 Task: Find connections with filter location Kumbakonam with filter topic #Lockdownwith filter profile language Potuguese with filter current company Ease My Job Search with filter school Sandip University with filter industry Building Structure and Exterior Contractors with filter service category Personal Injury Law with filter keywords title Marketing Consultant
Action: Mouse pressed left at (305, 211)
Screenshot: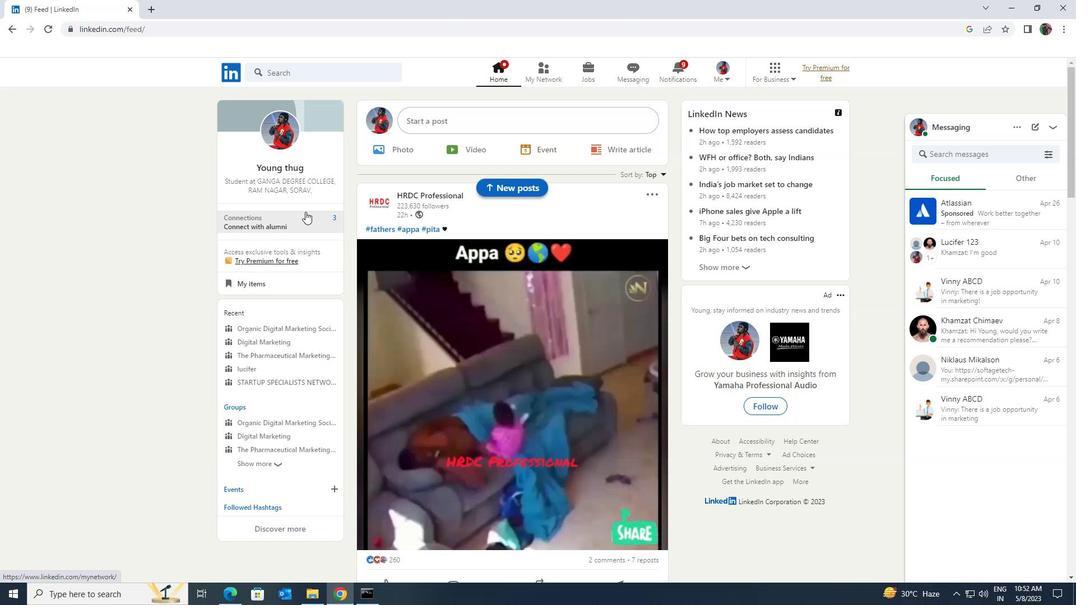 
Action: Mouse moved to (294, 138)
Screenshot: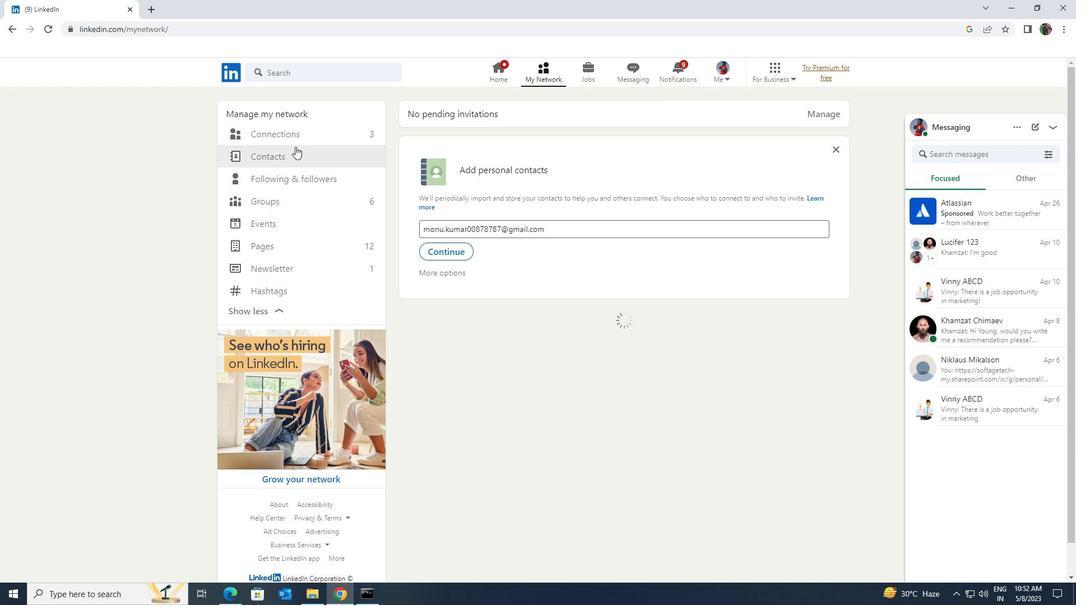 
Action: Mouse pressed left at (294, 138)
Screenshot: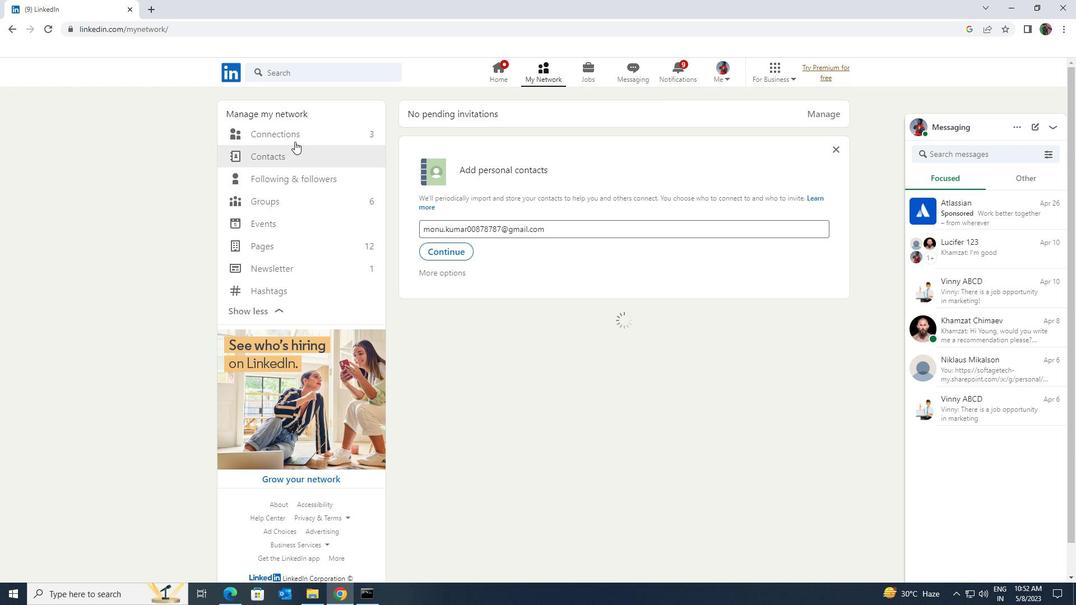 
Action: Mouse moved to (599, 137)
Screenshot: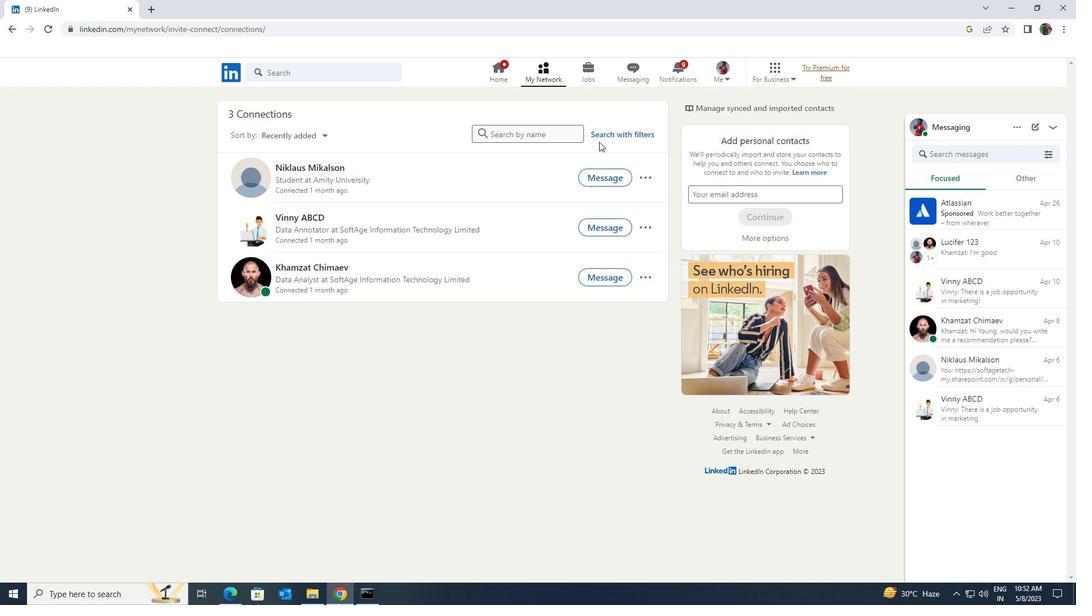 
Action: Mouse pressed left at (599, 137)
Screenshot: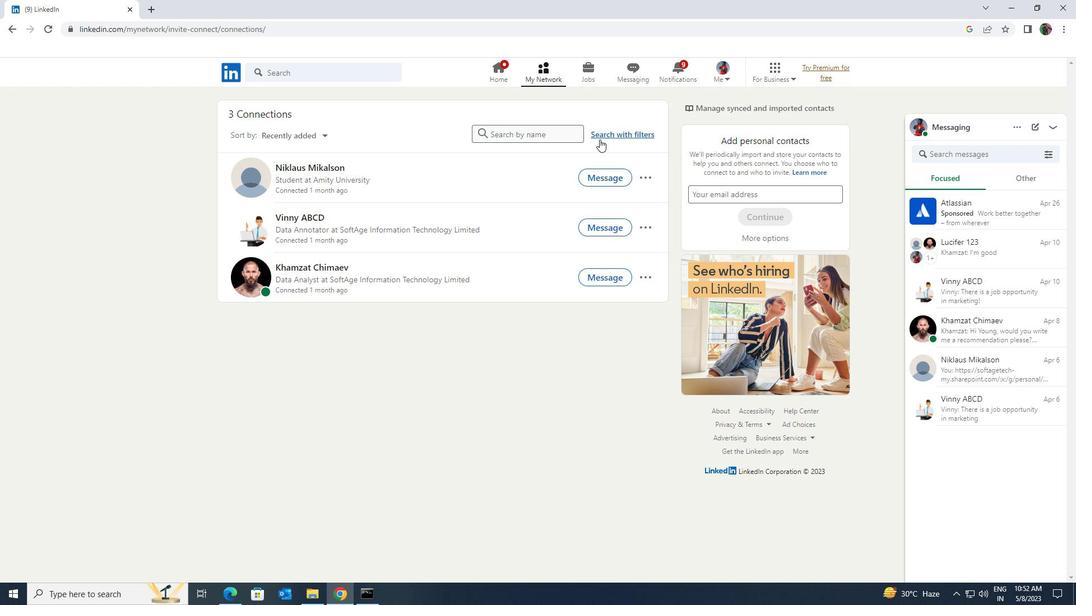 
Action: Mouse moved to (568, 108)
Screenshot: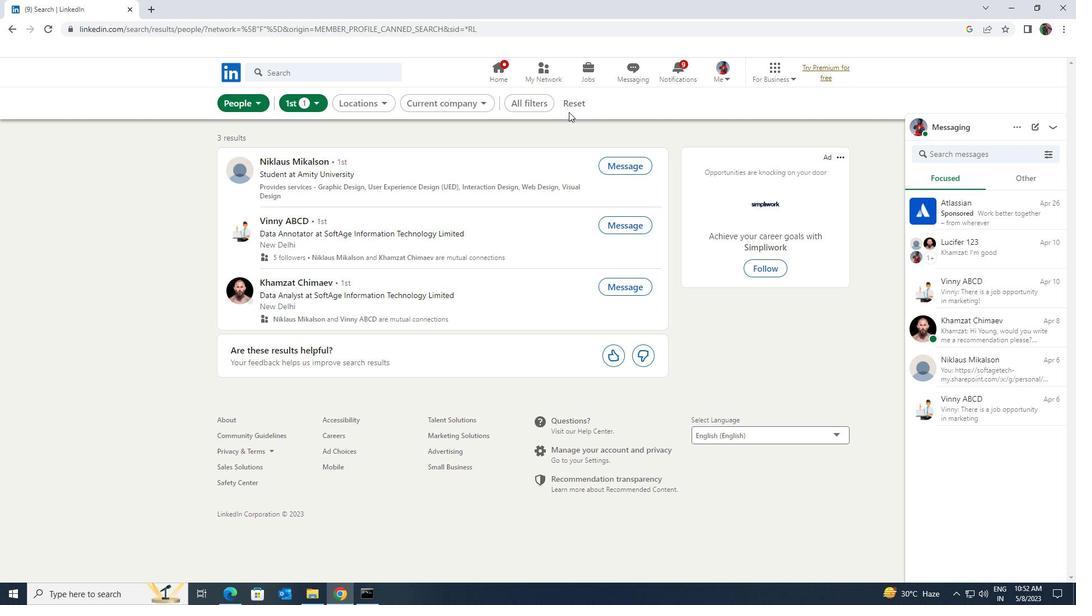 
Action: Mouse pressed left at (568, 108)
Screenshot: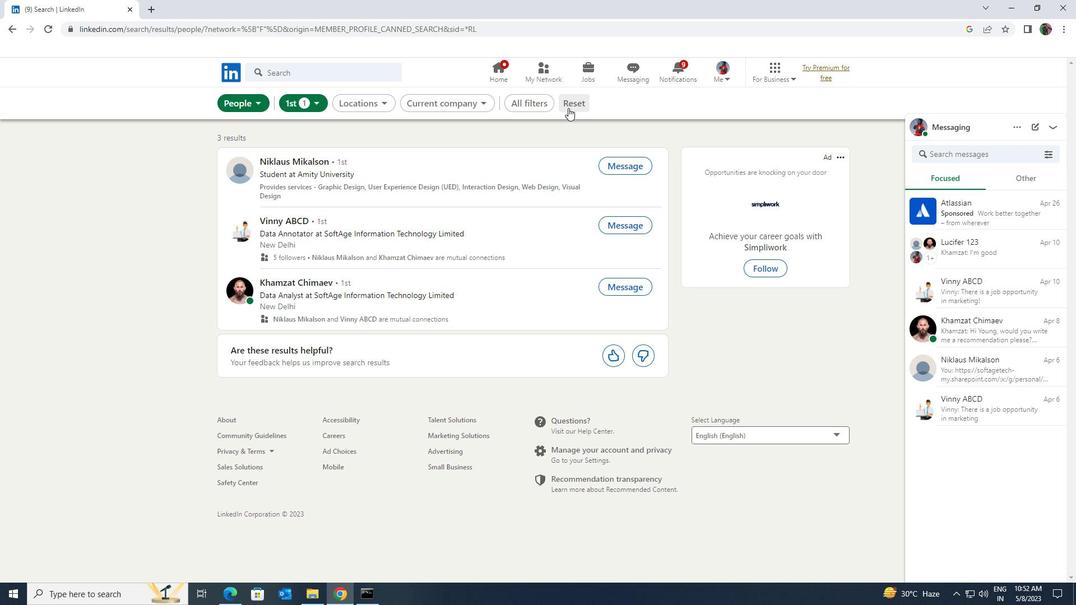 
Action: Mouse moved to (555, 103)
Screenshot: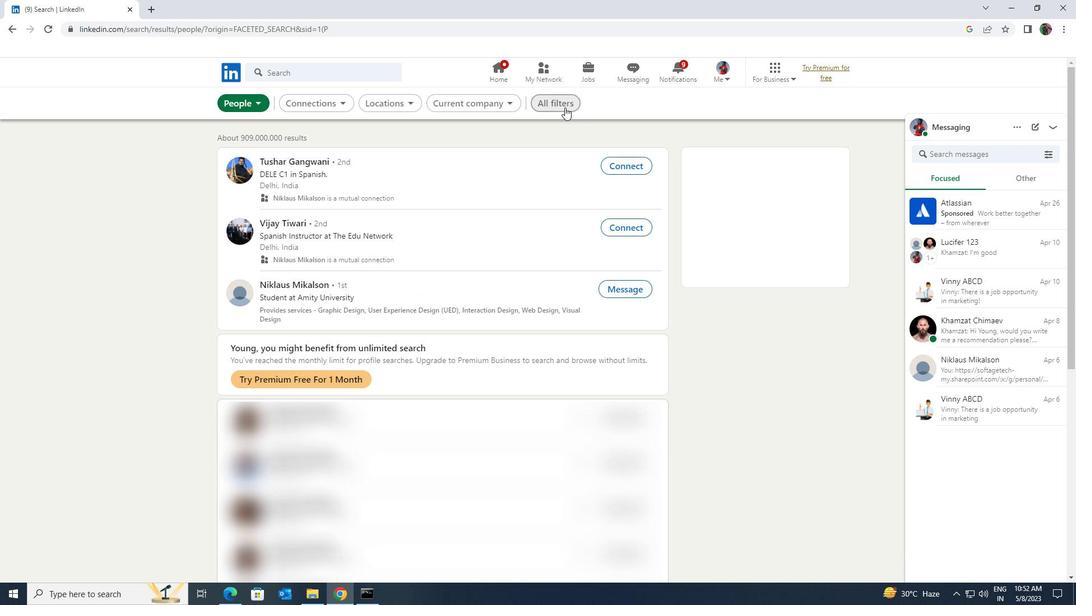 
Action: Mouse pressed left at (555, 103)
Screenshot: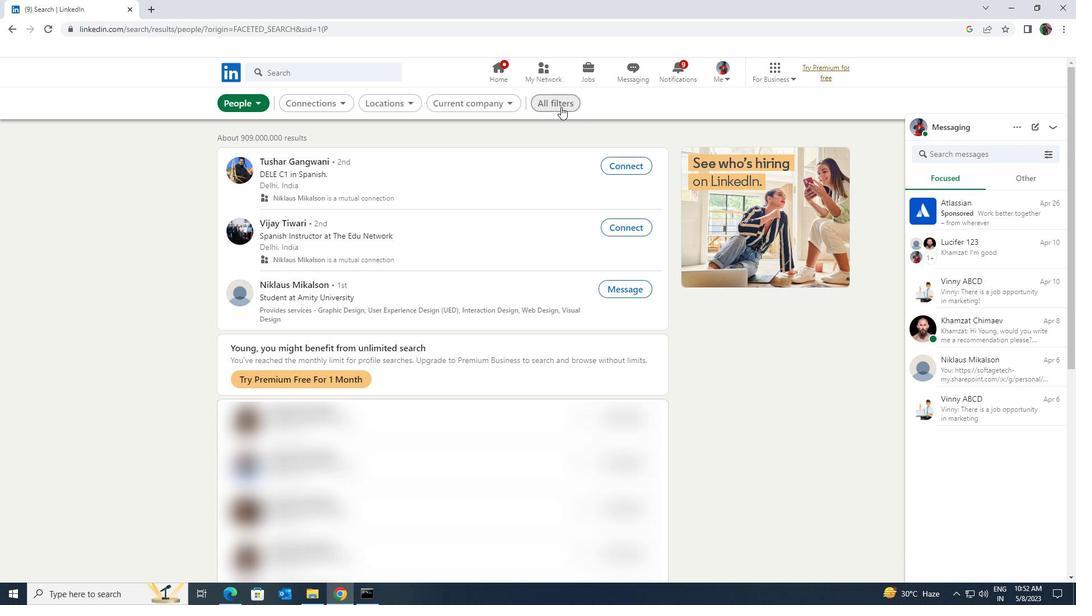 
Action: Mouse moved to (938, 439)
Screenshot: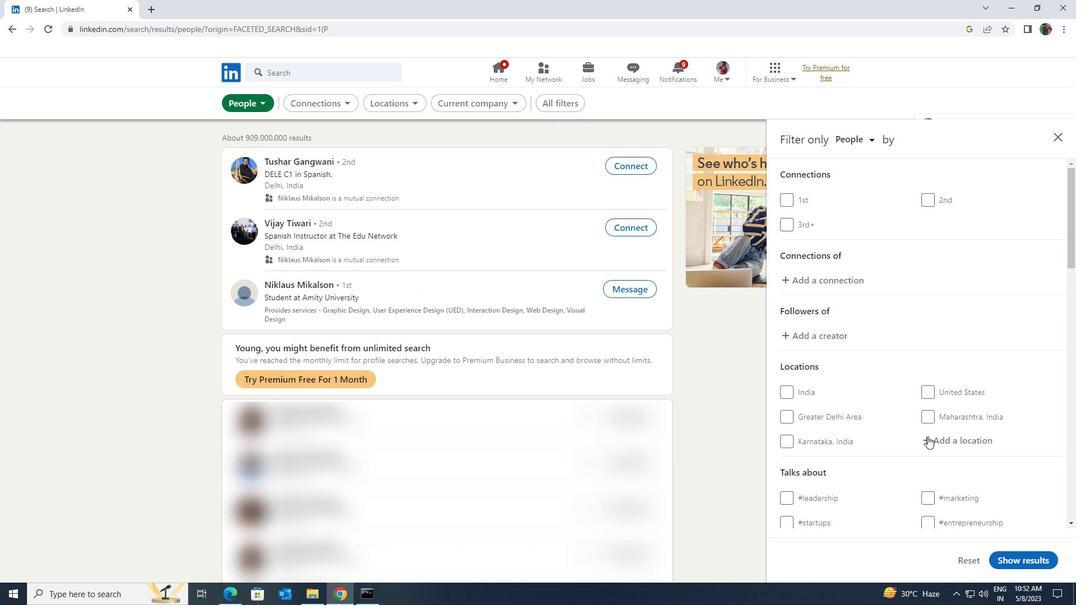 
Action: Mouse pressed left at (938, 439)
Screenshot: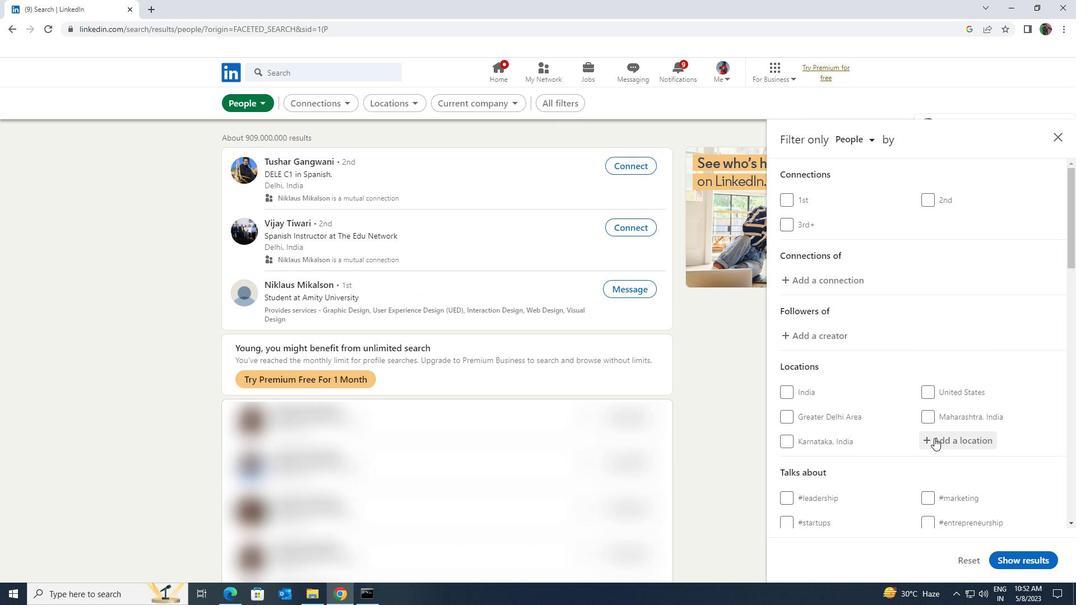
Action: Mouse moved to (938, 440)
Screenshot: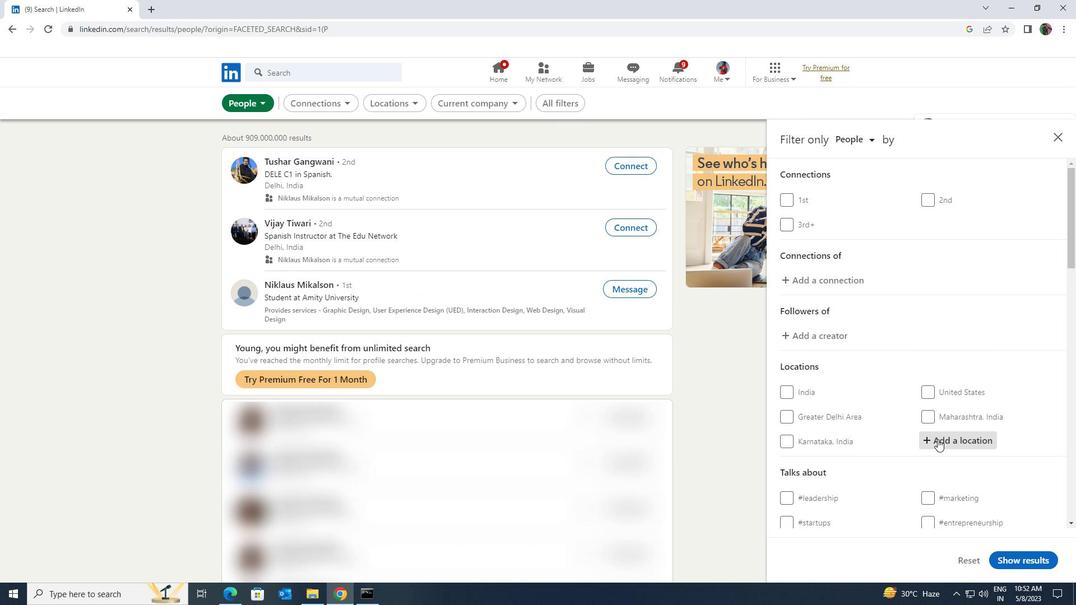 
Action: Key pressed <Key.shift>KUMBAKONA
Screenshot: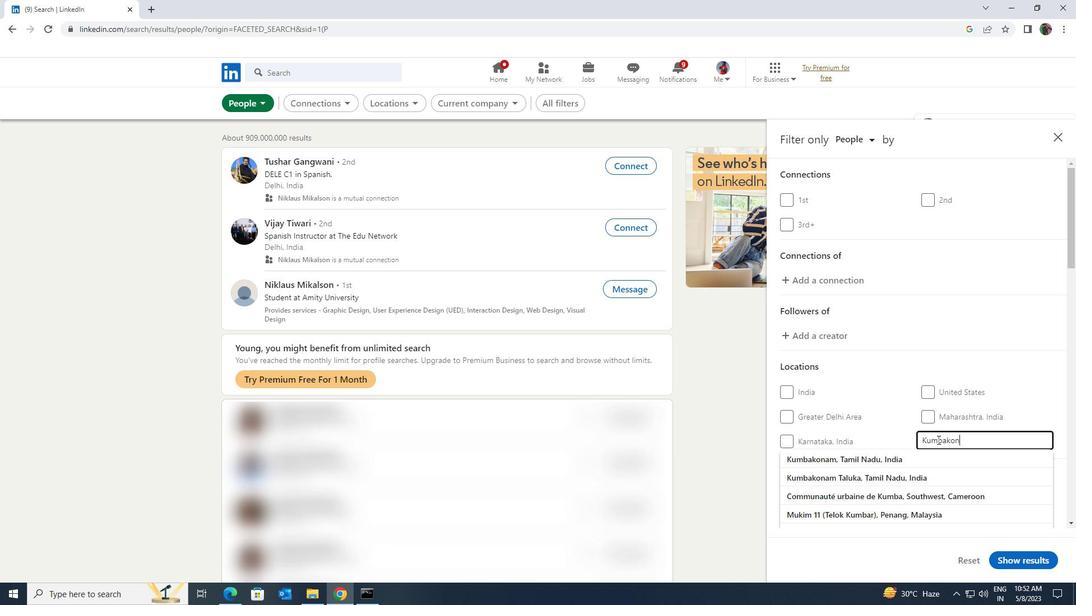 
Action: Mouse moved to (936, 450)
Screenshot: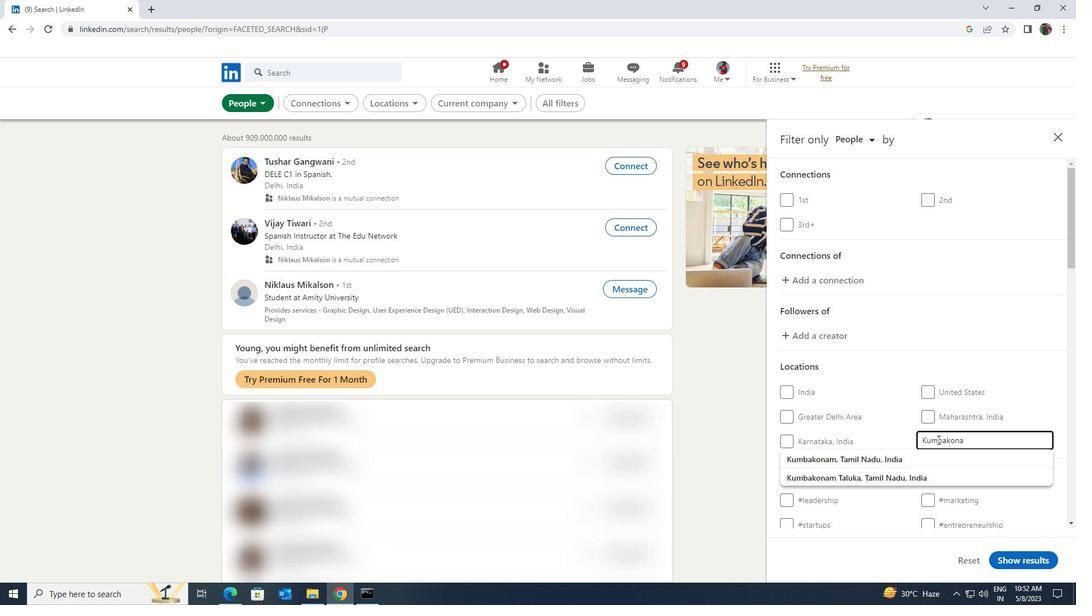
Action: Mouse pressed left at (936, 450)
Screenshot: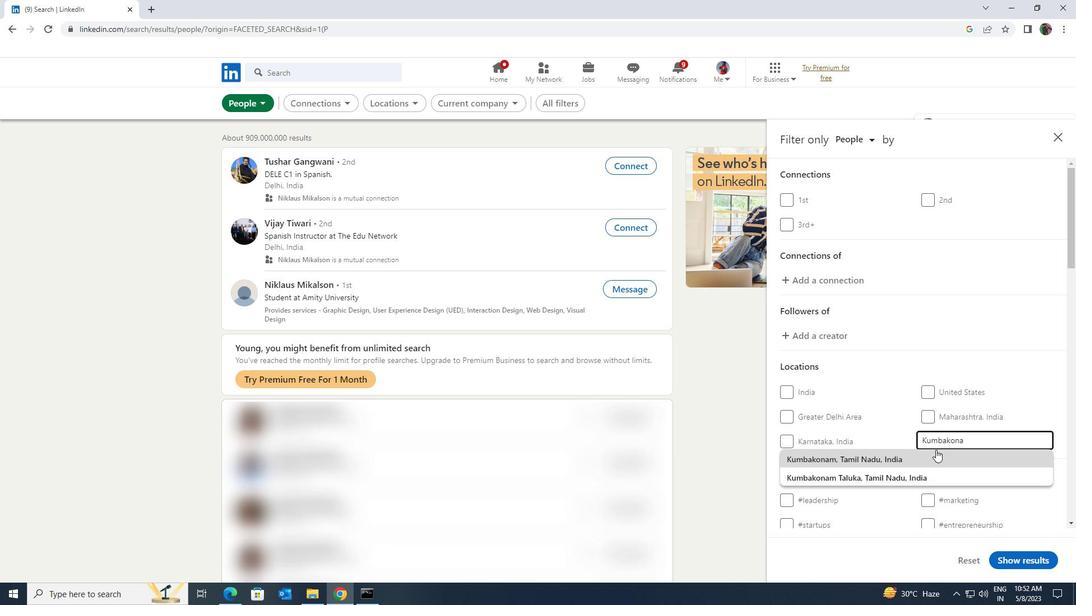
Action: Mouse scrolled (936, 449) with delta (0, 0)
Screenshot: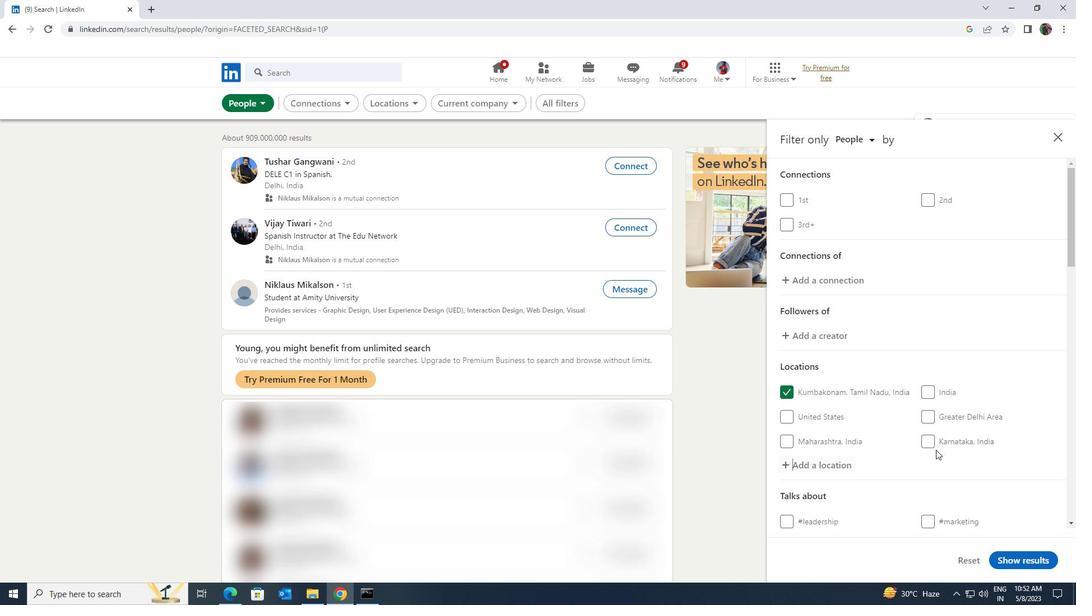 
Action: Mouse scrolled (936, 449) with delta (0, 0)
Screenshot: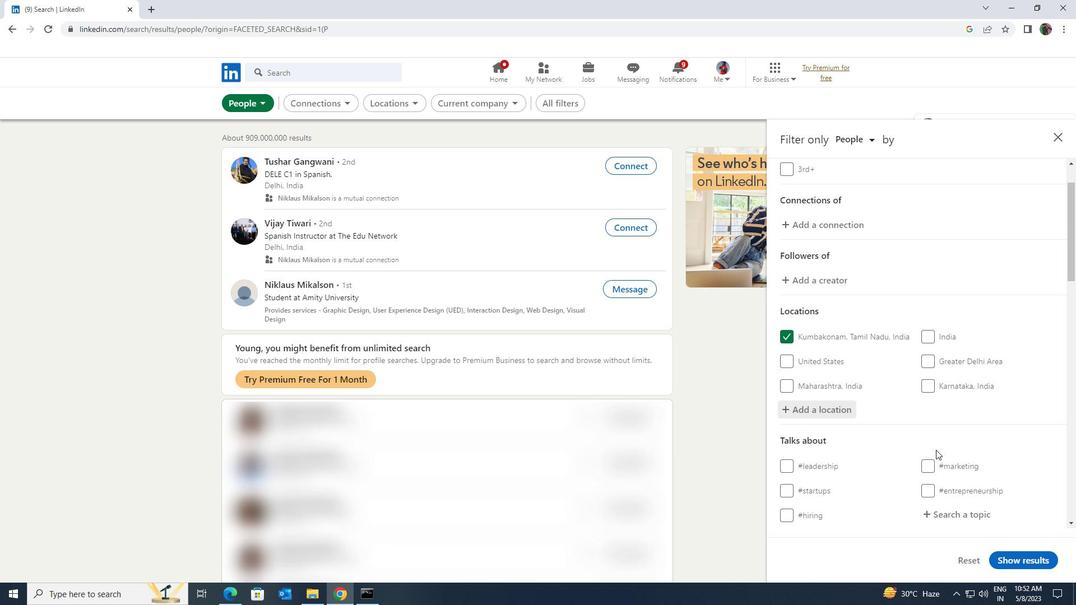 
Action: Mouse scrolled (936, 449) with delta (0, 0)
Screenshot: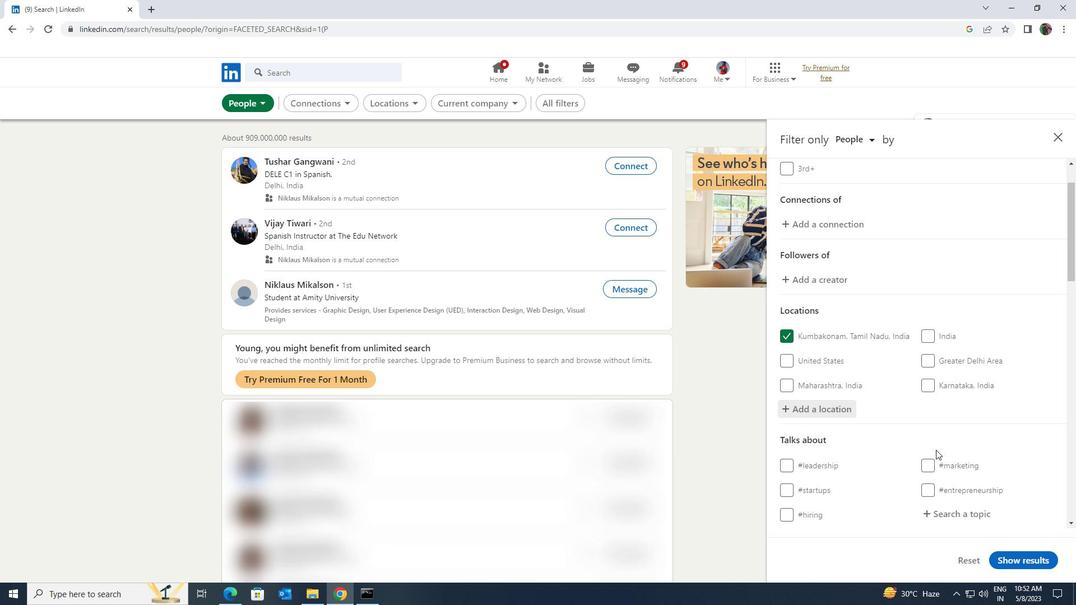 
Action: Mouse moved to (944, 399)
Screenshot: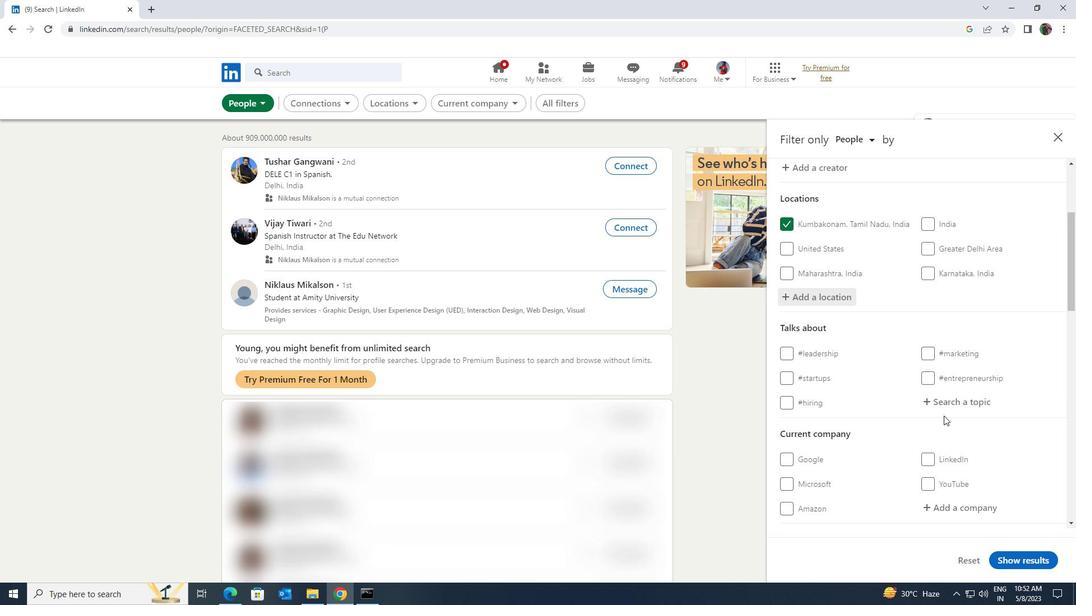 
Action: Mouse pressed left at (944, 399)
Screenshot: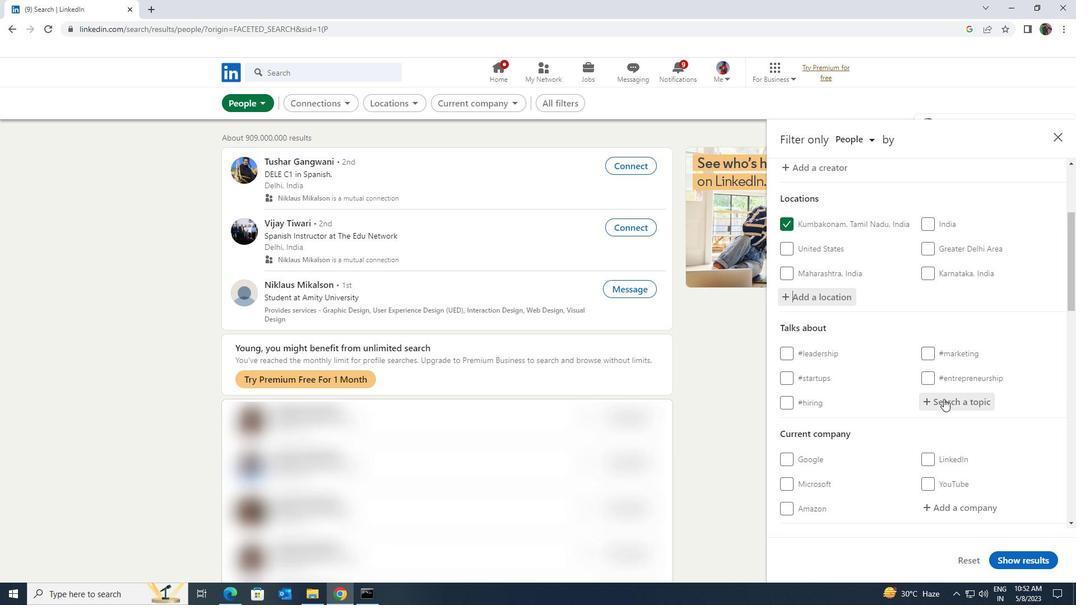
Action: Key pressed <Key.shift>LOCKDOWN
Screenshot: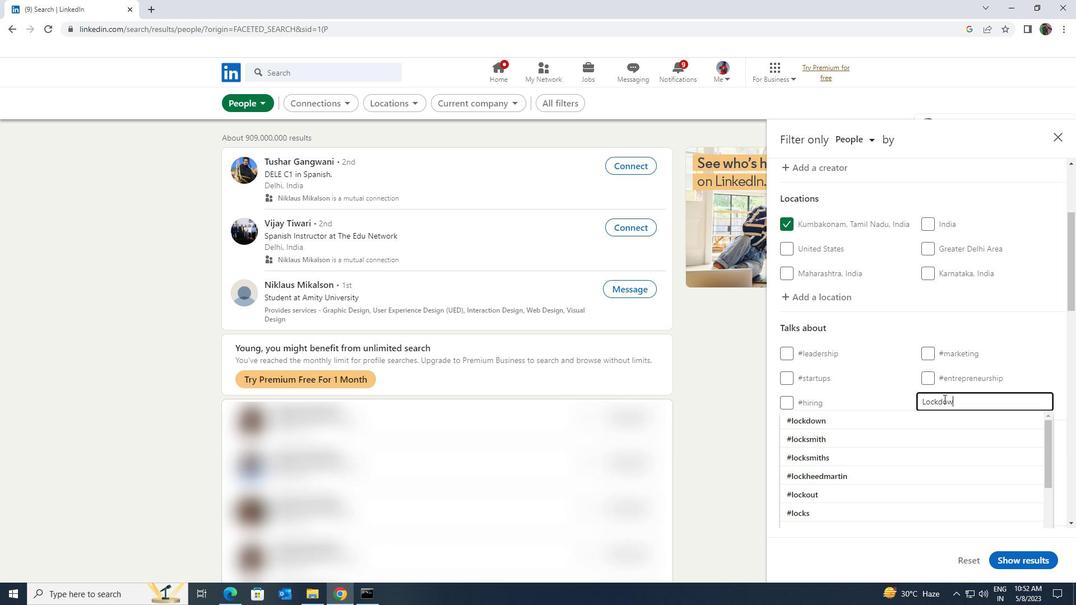 
Action: Mouse moved to (941, 412)
Screenshot: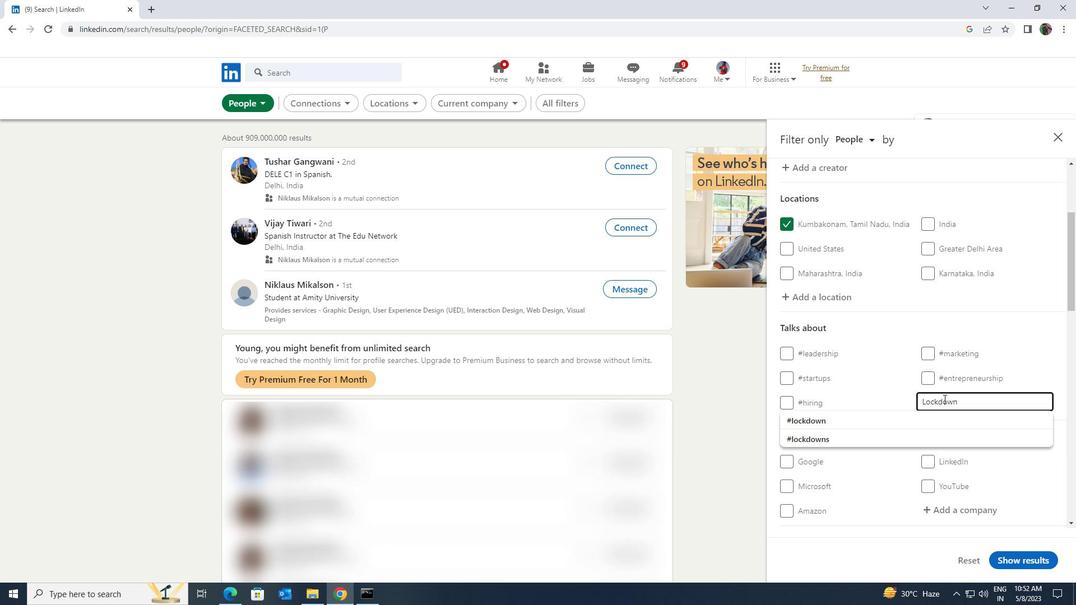 
Action: Mouse pressed left at (941, 412)
Screenshot: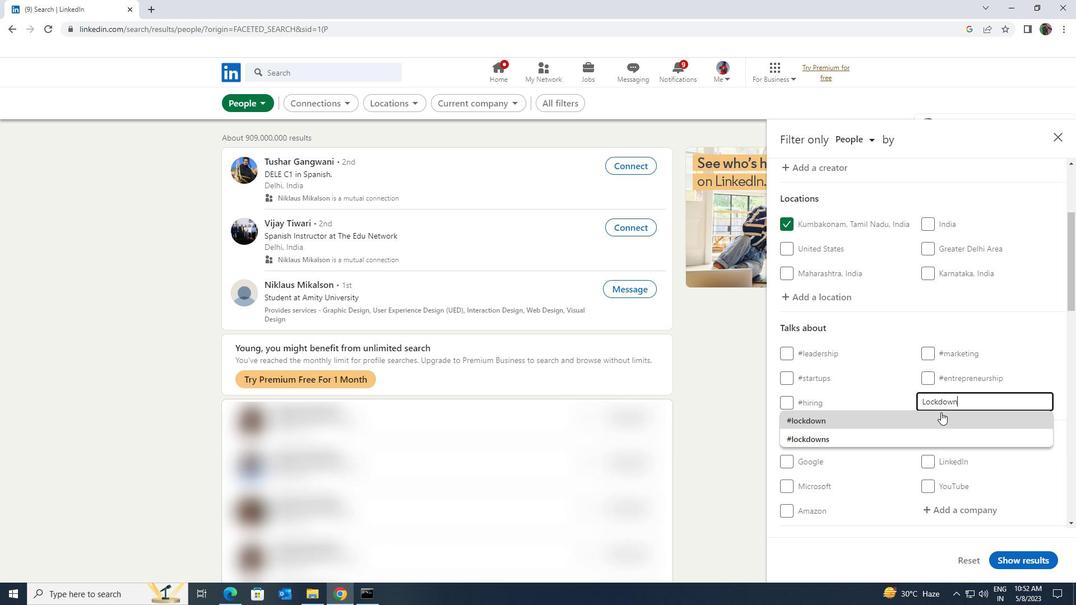 
Action: Mouse moved to (940, 413)
Screenshot: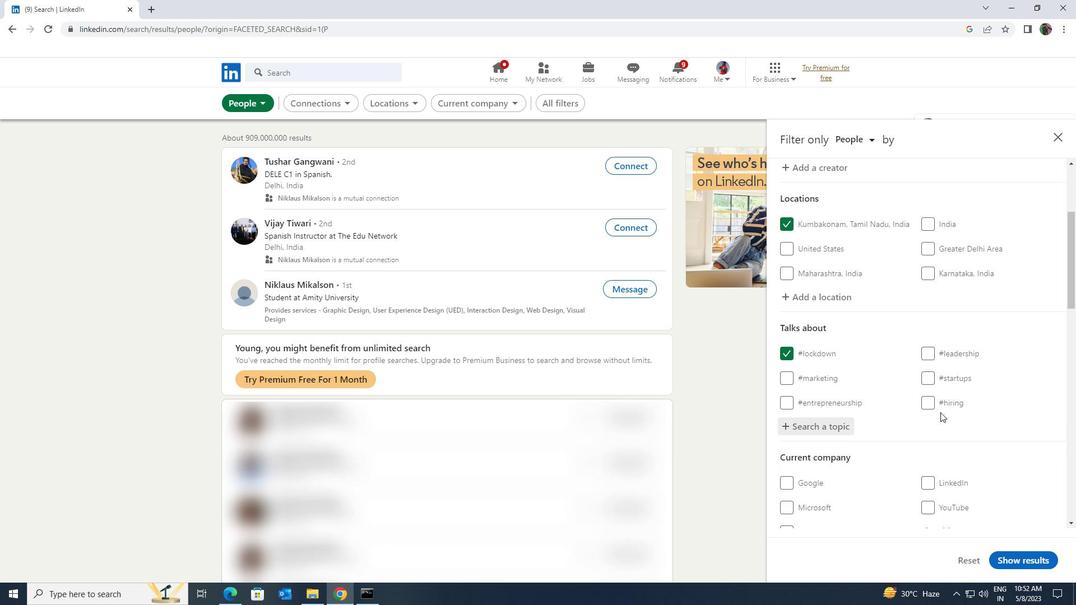 
Action: Mouse scrolled (940, 412) with delta (0, 0)
Screenshot: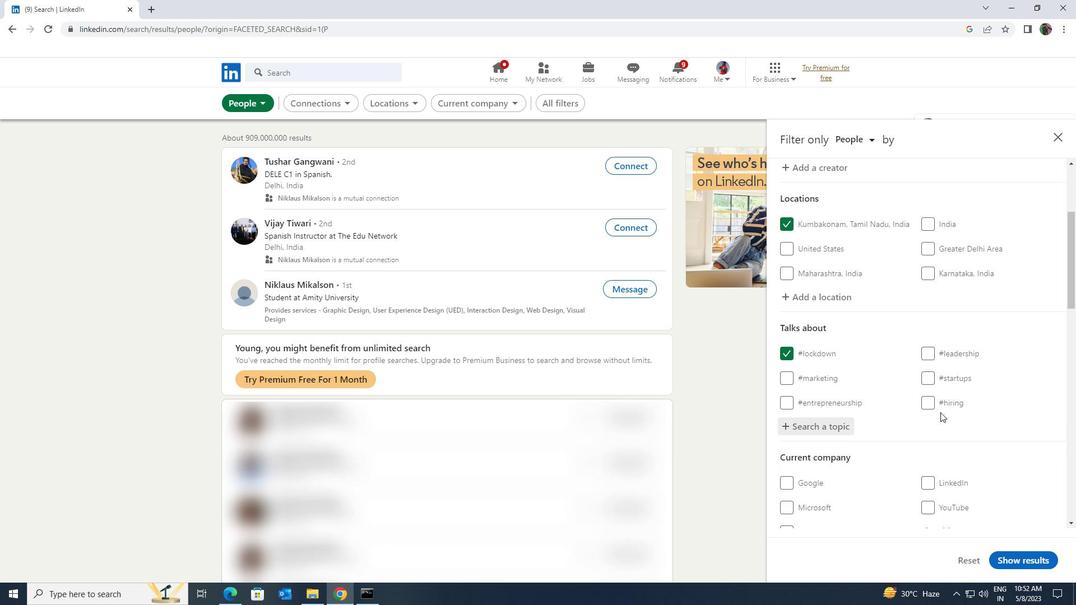 
Action: Mouse scrolled (940, 412) with delta (0, 0)
Screenshot: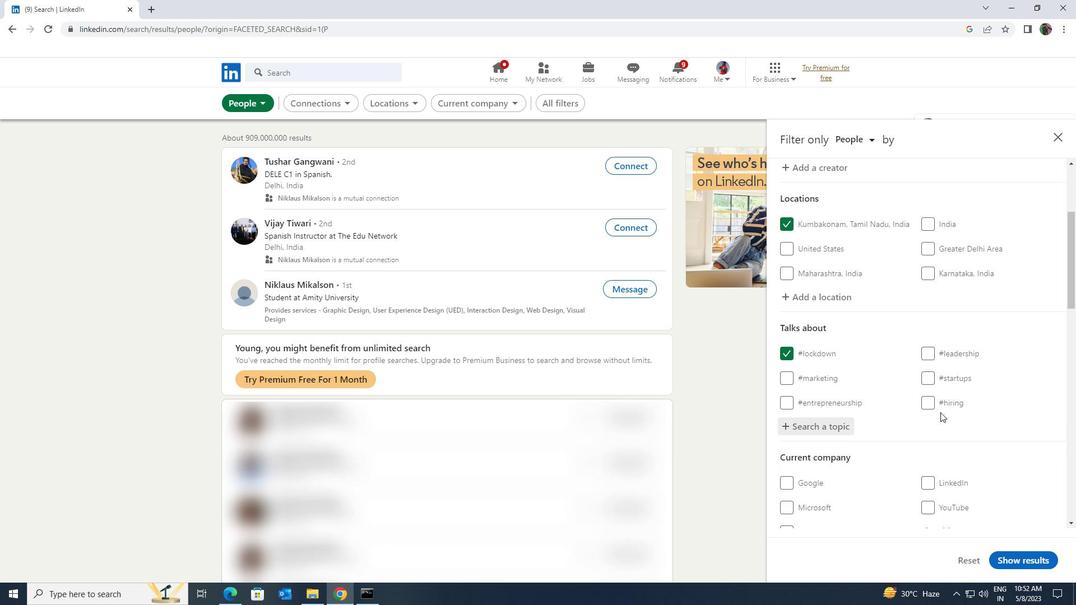 
Action: Mouse scrolled (940, 412) with delta (0, 0)
Screenshot: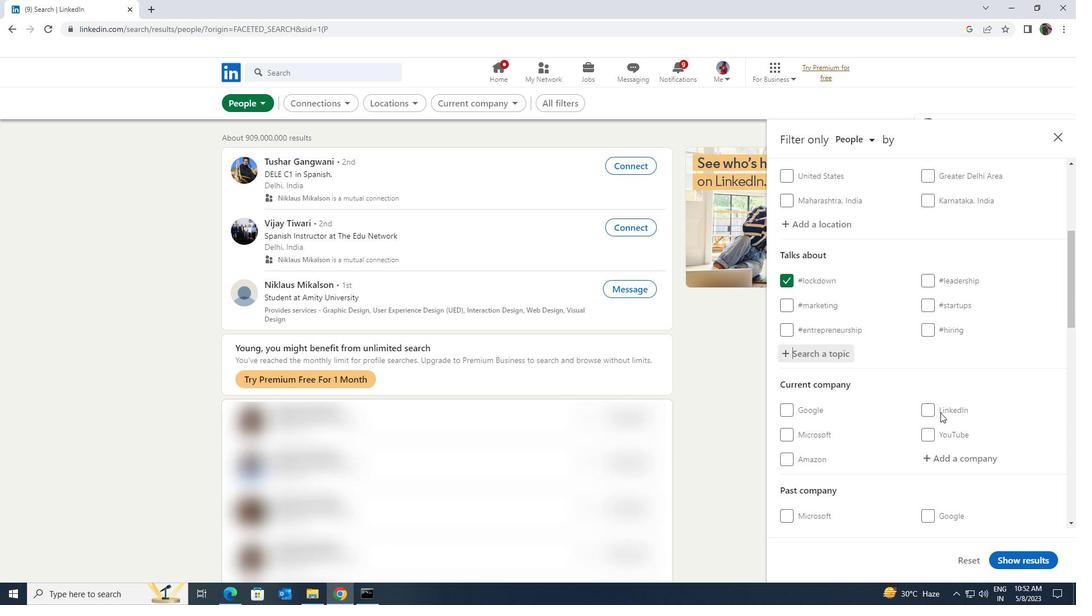 
Action: Mouse scrolled (940, 412) with delta (0, 0)
Screenshot: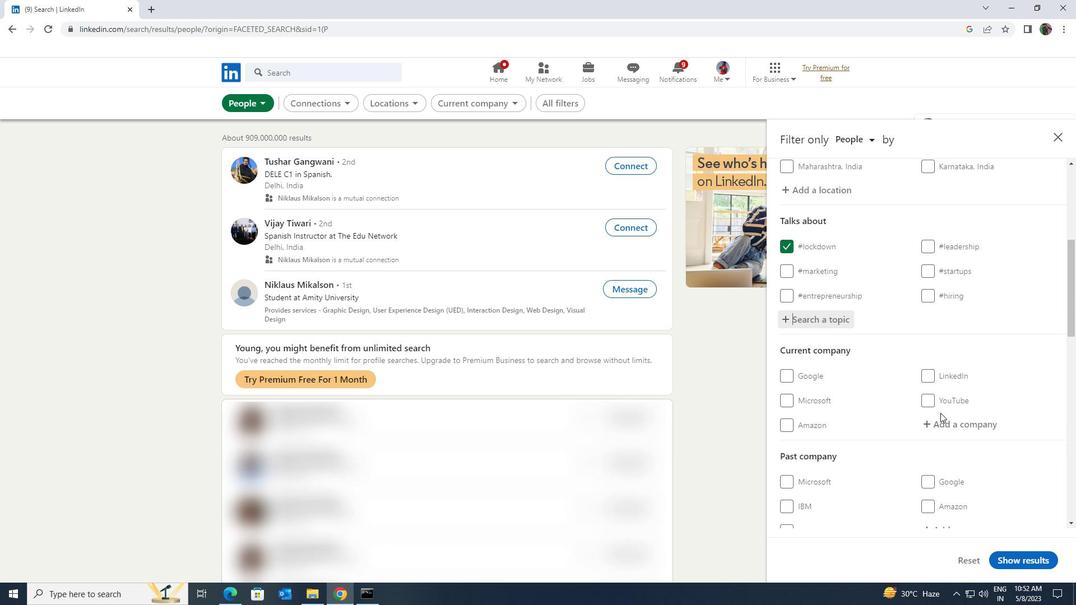 
Action: Mouse scrolled (940, 412) with delta (0, 0)
Screenshot: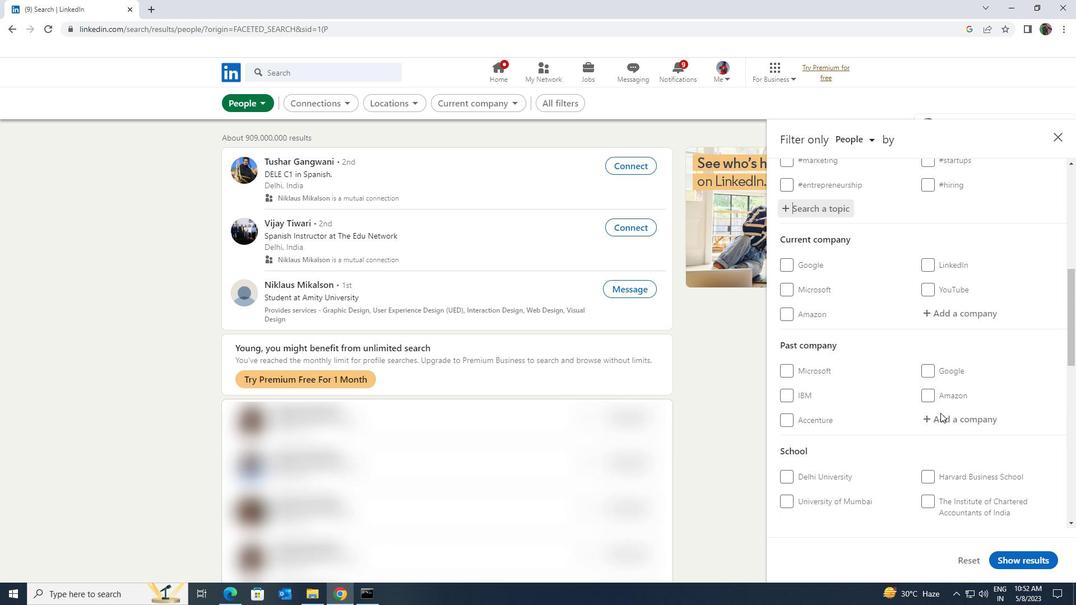 
Action: Mouse moved to (940, 413)
Screenshot: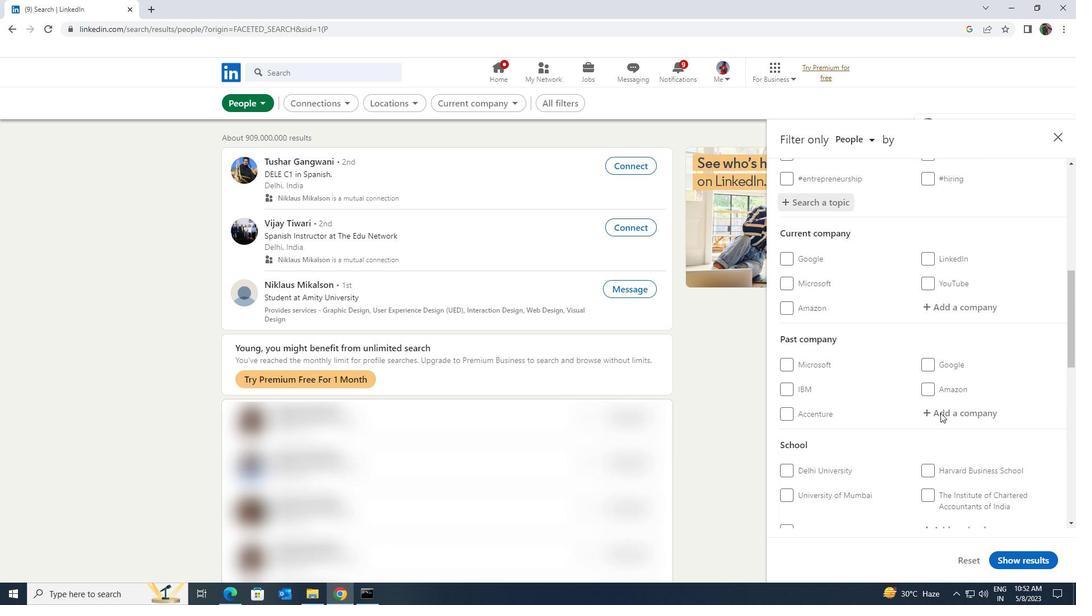
Action: Mouse scrolled (940, 412) with delta (0, 0)
Screenshot: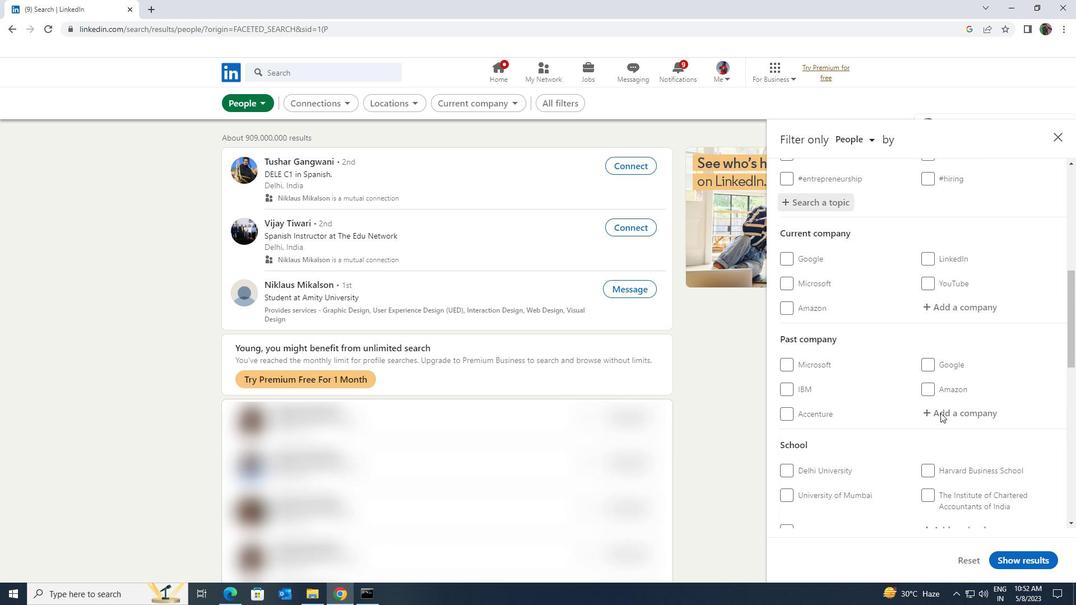 
Action: Mouse scrolled (940, 412) with delta (0, 0)
Screenshot: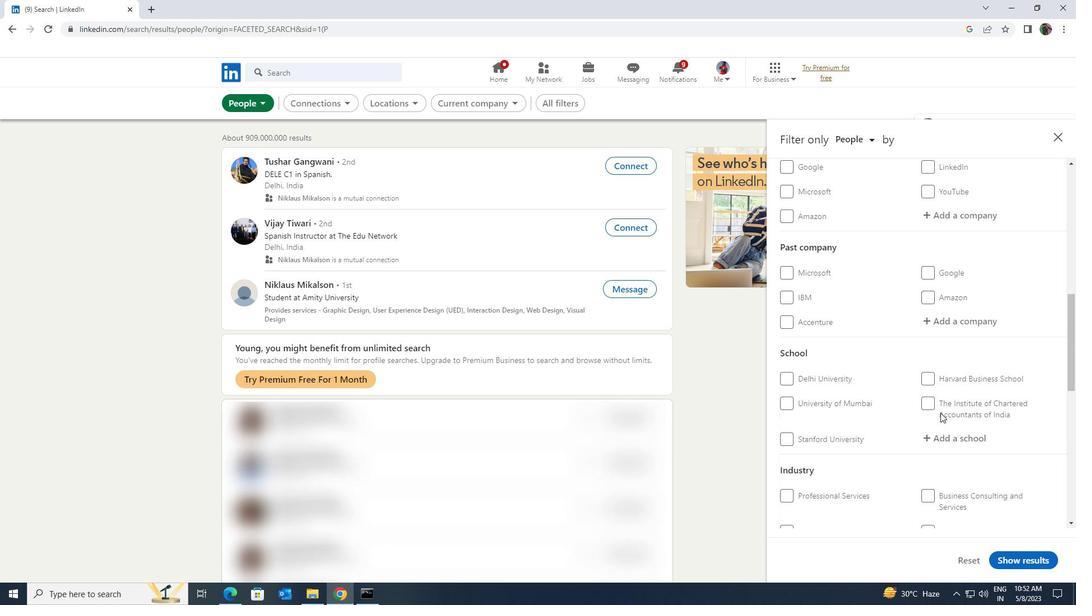 
Action: Mouse scrolled (940, 412) with delta (0, 0)
Screenshot: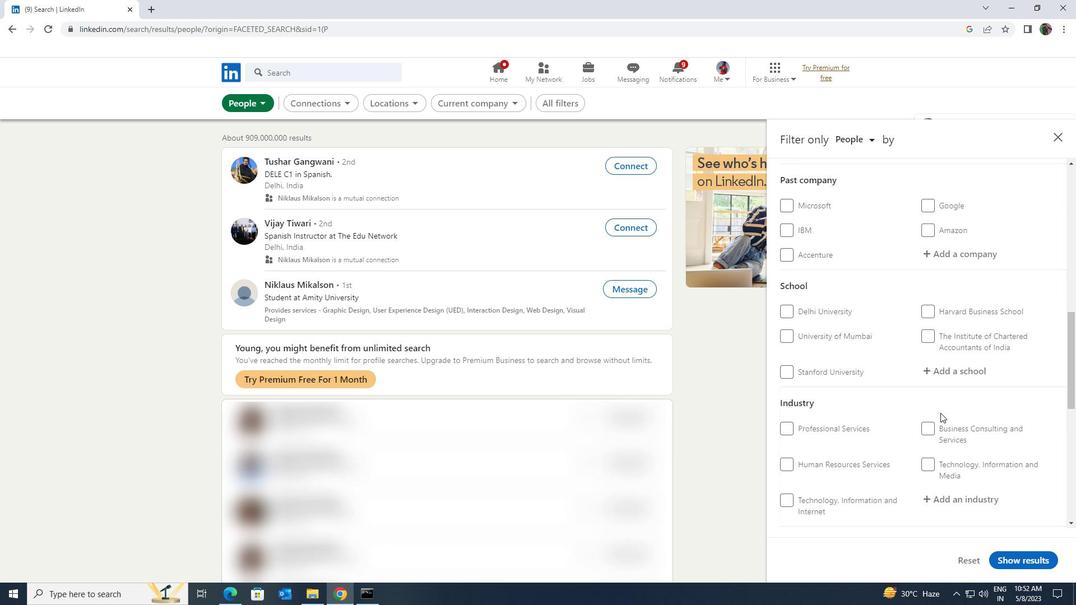 
Action: Mouse moved to (940, 413)
Screenshot: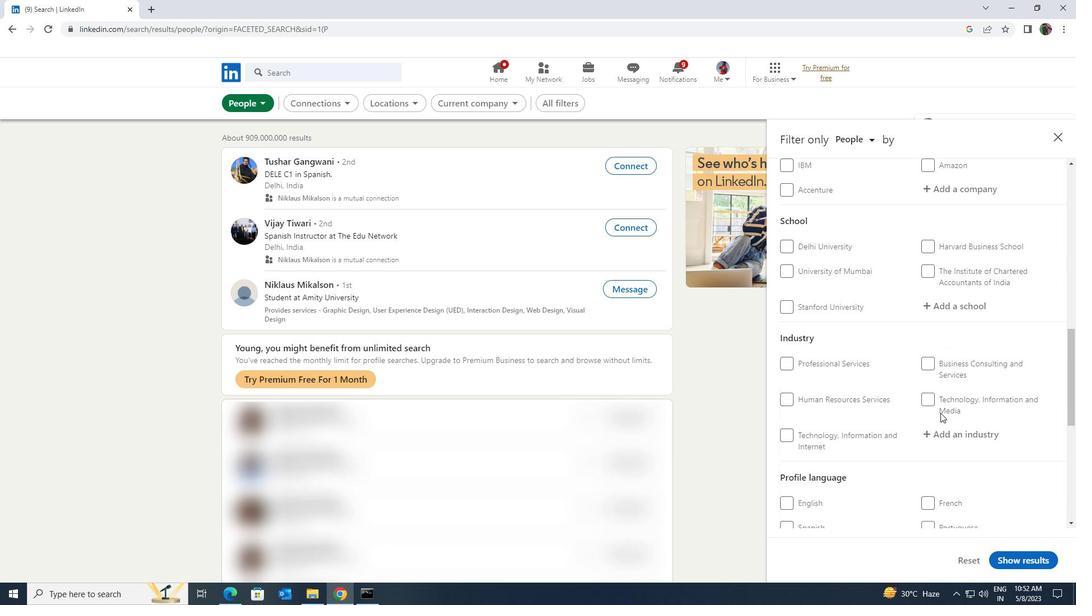 
Action: Mouse scrolled (940, 413) with delta (0, 0)
Screenshot: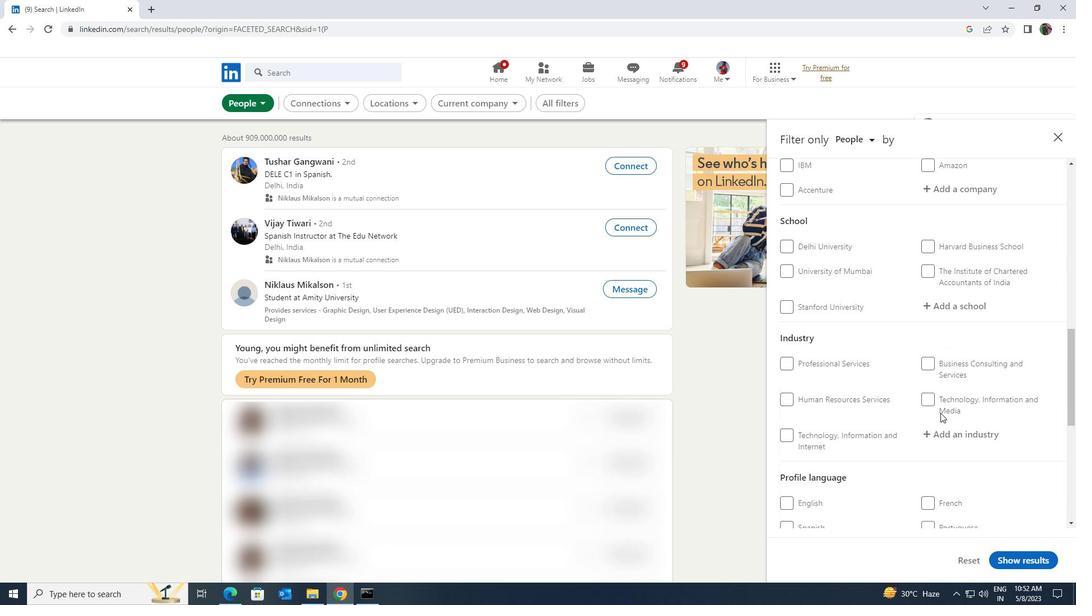 
Action: Mouse moved to (931, 467)
Screenshot: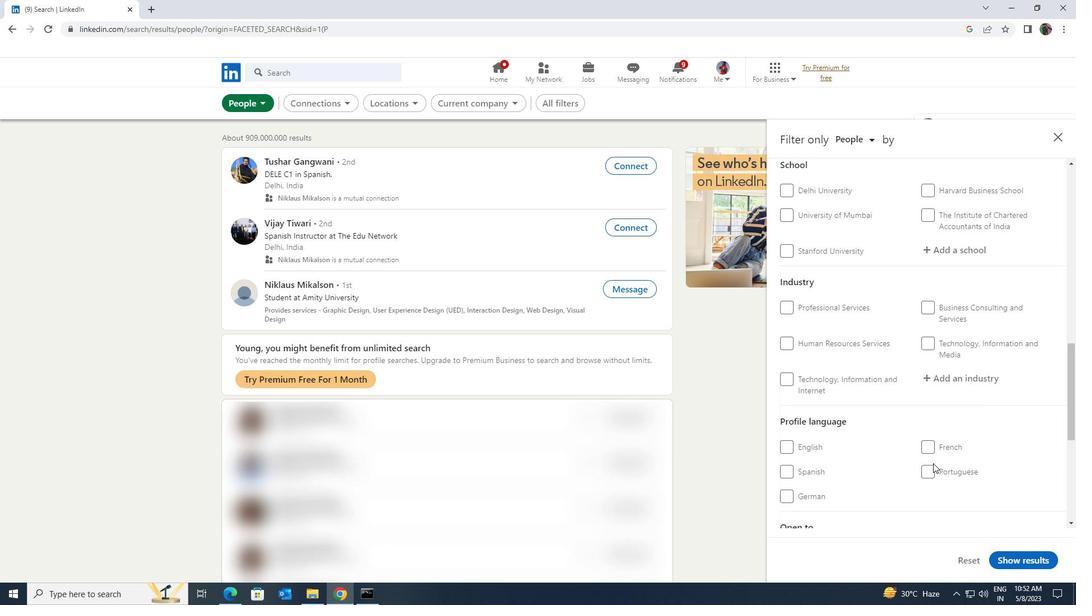 
Action: Mouse pressed left at (931, 467)
Screenshot: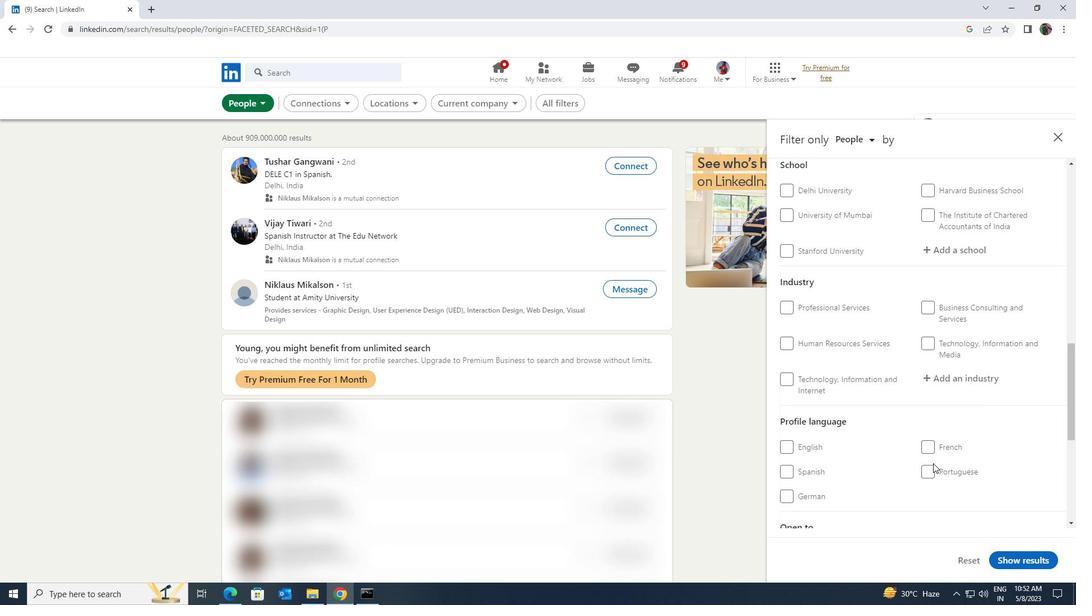 
Action: Mouse moved to (931, 467)
Screenshot: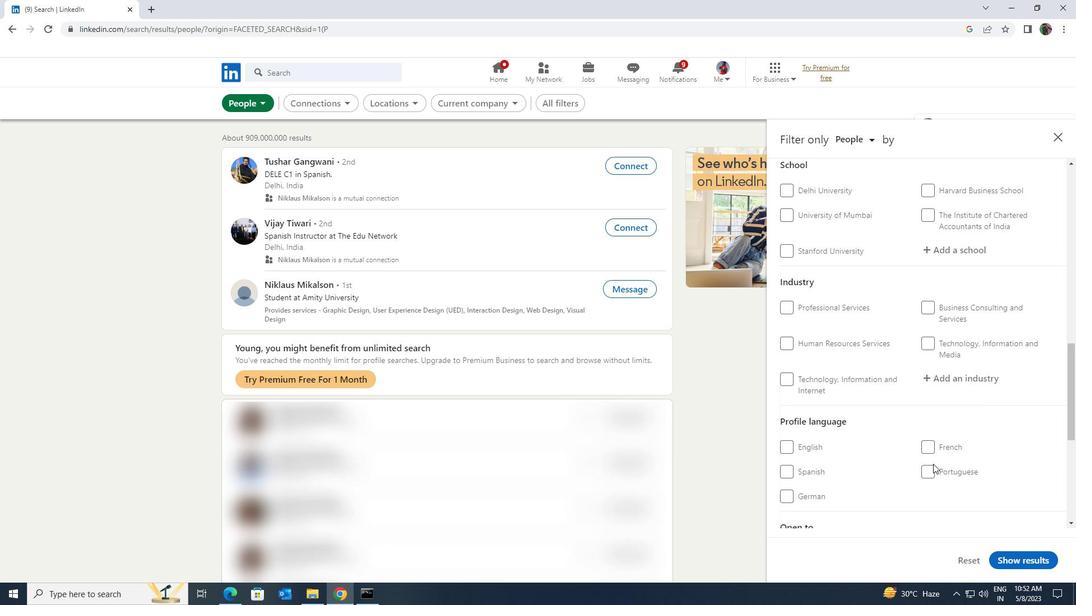
Action: Mouse scrolled (931, 468) with delta (0, 0)
Screenshot: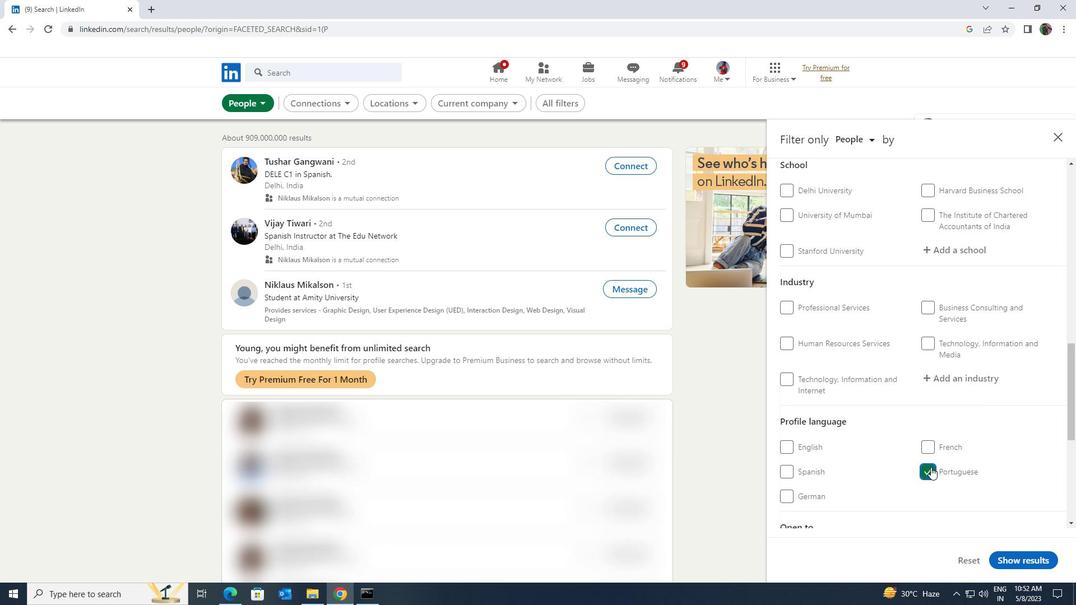 
Action: Mouse scrolled (931, 468) with delta (0, 0)
Screenshot: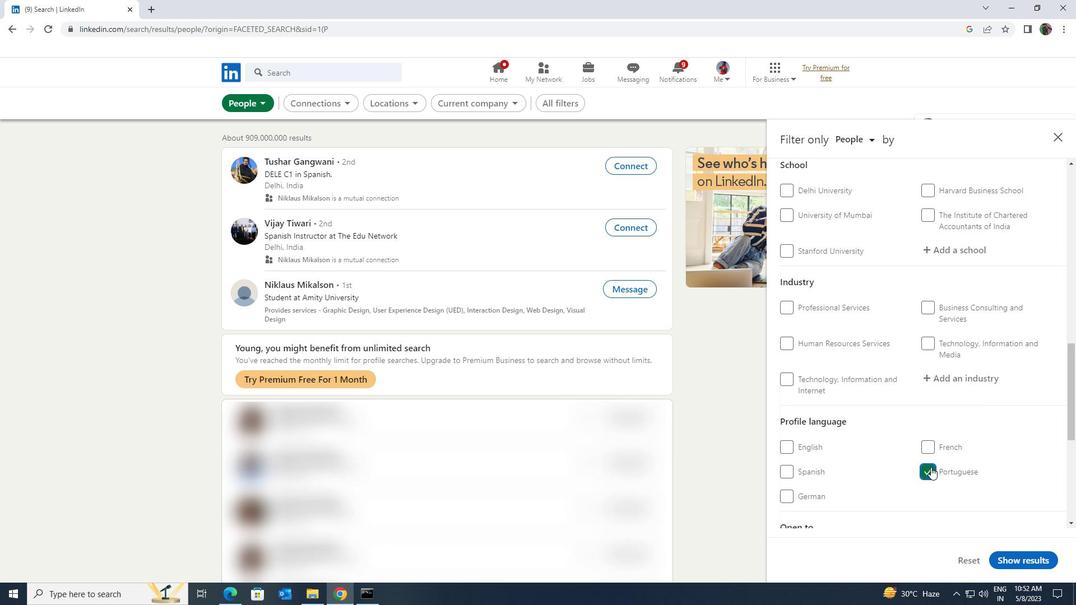 
Action: Mouse scrolled (931, 468) with delta (0, 0)
Screenshot: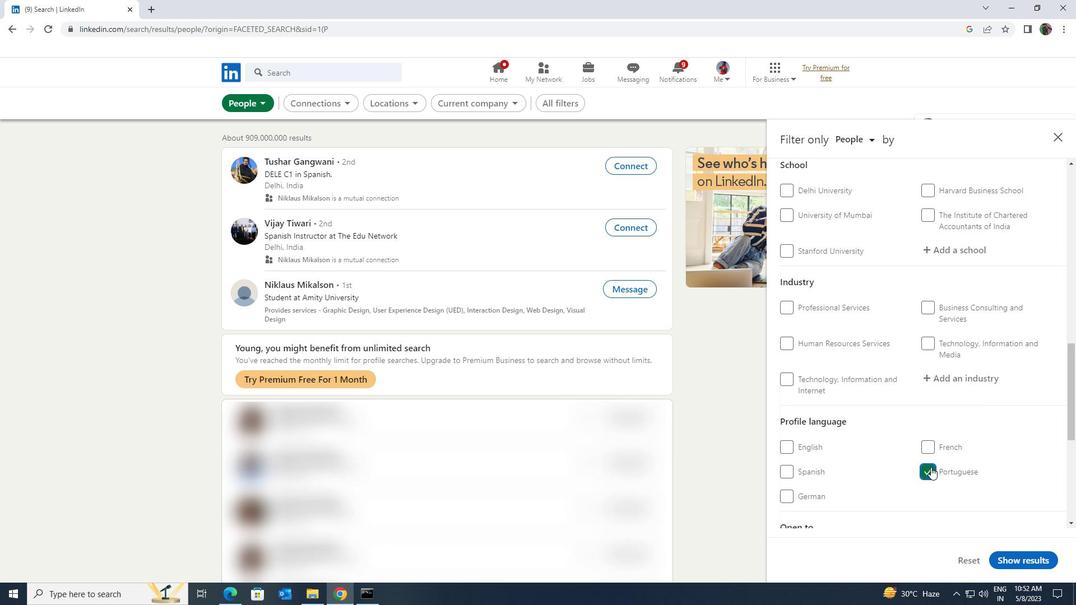 
Action: Mouse moved to (931, 467)
Screenshot: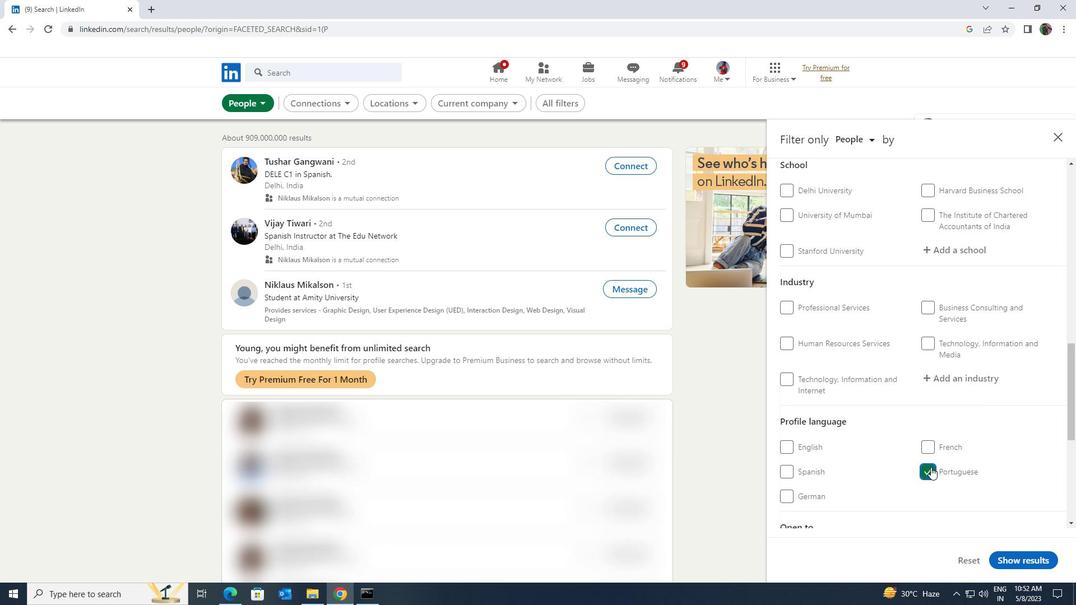
Action: Mouse scrolled (931, 468) with delta (0, 0)
Screenshot: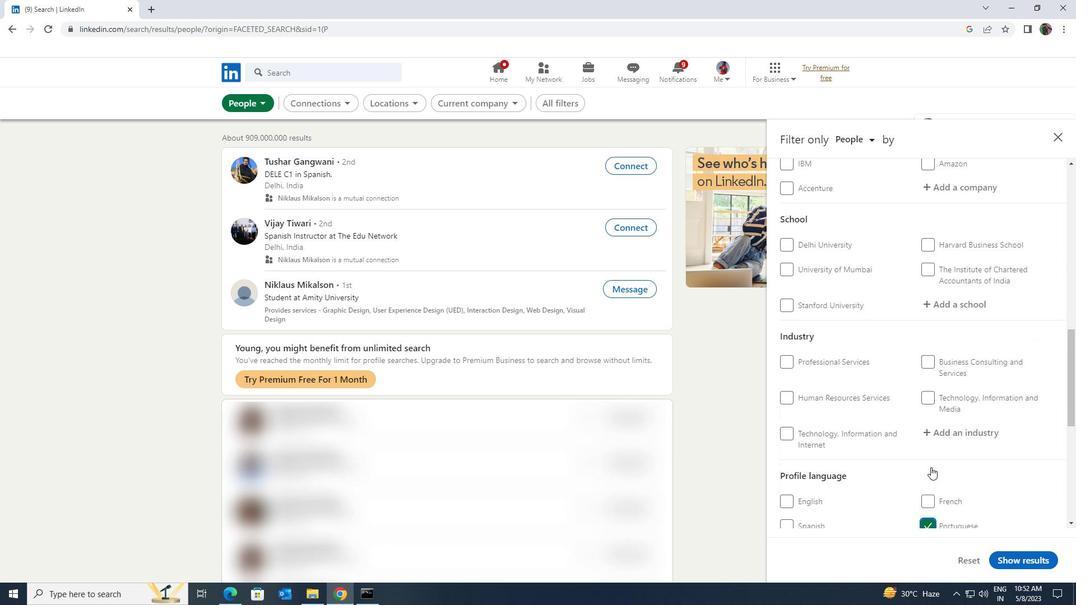
Action: Mouse scrolled (931, 468) with delta (0, 0)
Screenshot: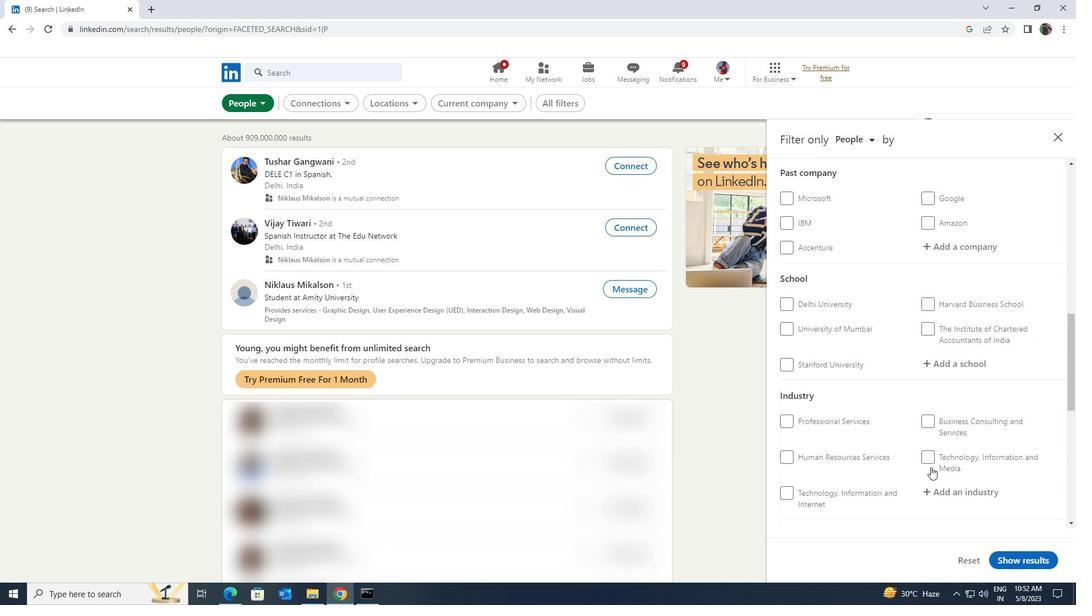 
Action: Mouse scrolled (931, 468) with delta (0, 0)
Screenshot: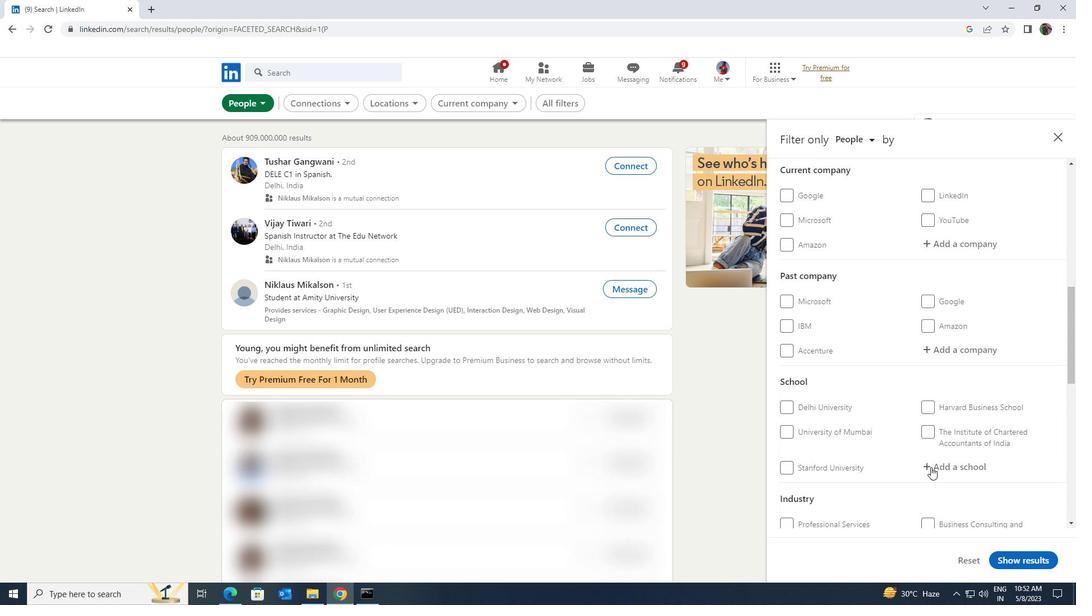 
Action: Mouse scrolled (931, 468) with delta (0, 0)
Screenshot: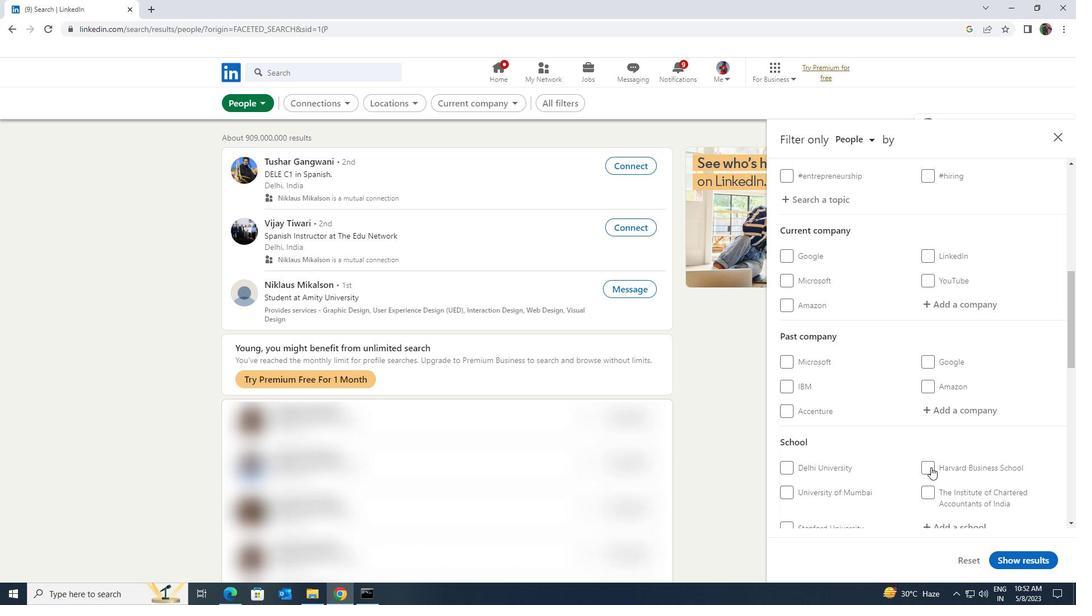 
Action: Mouse scrolled (931, 468) with delta (0, 0)
Screenshot: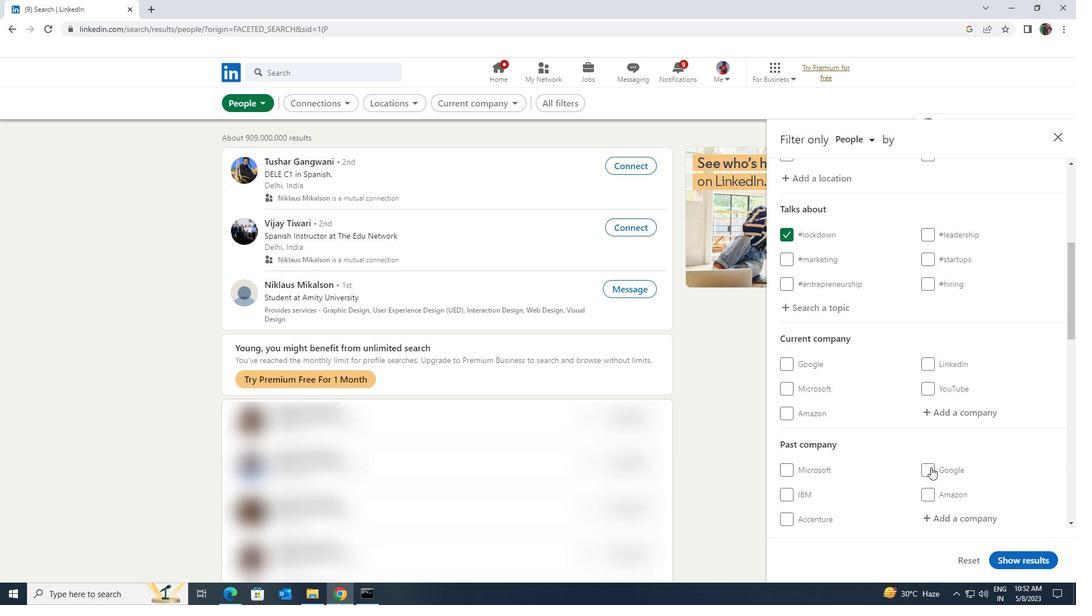 
Action: Mouse moved to (931, 467)
Screenshot: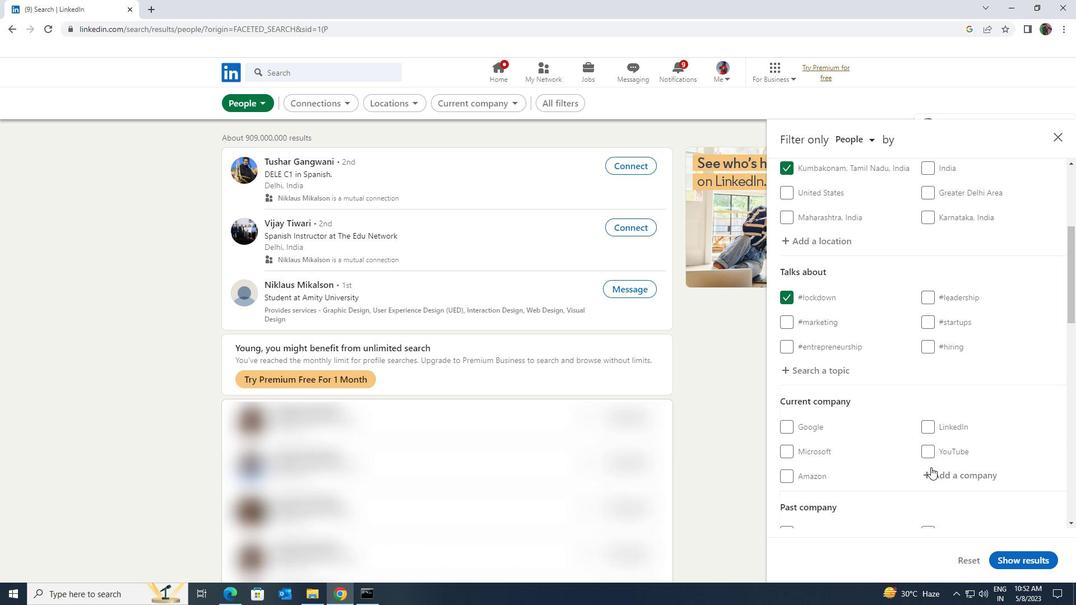 
Action: Mouse pressed left at (931, 467)
Screenshot: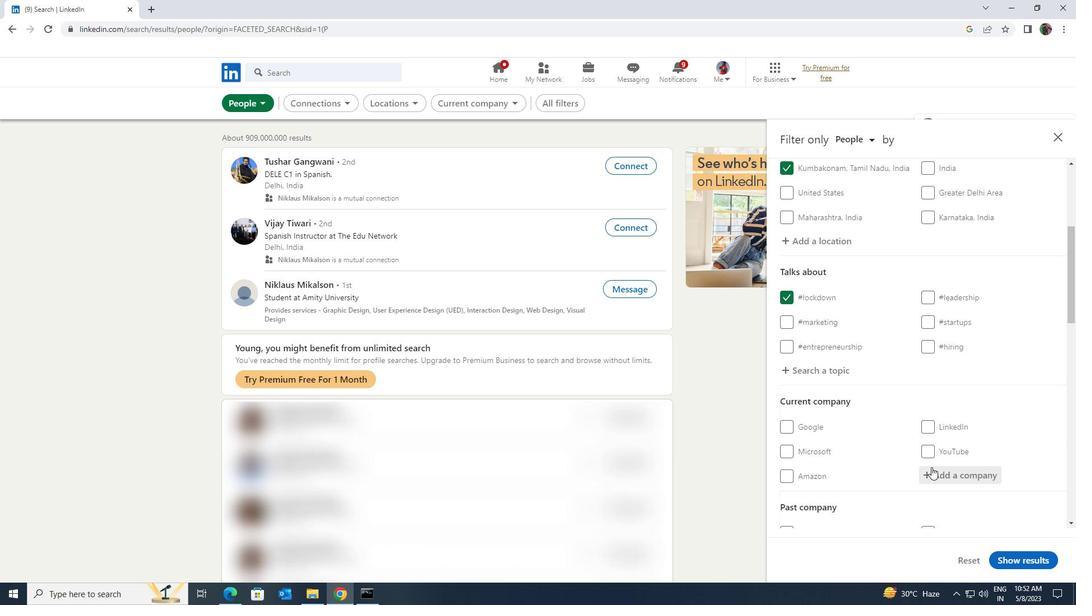 
Action: Key pressed <Key.shift><Key.shift><Key.shift><Key.shift><Key.shift><Key.shift><Key.shift><Key.shift><Key.shift><Key.shift>EASE<Key.space><Key.shift>MY<Key.space><Key.shift>JOB
Screenshot: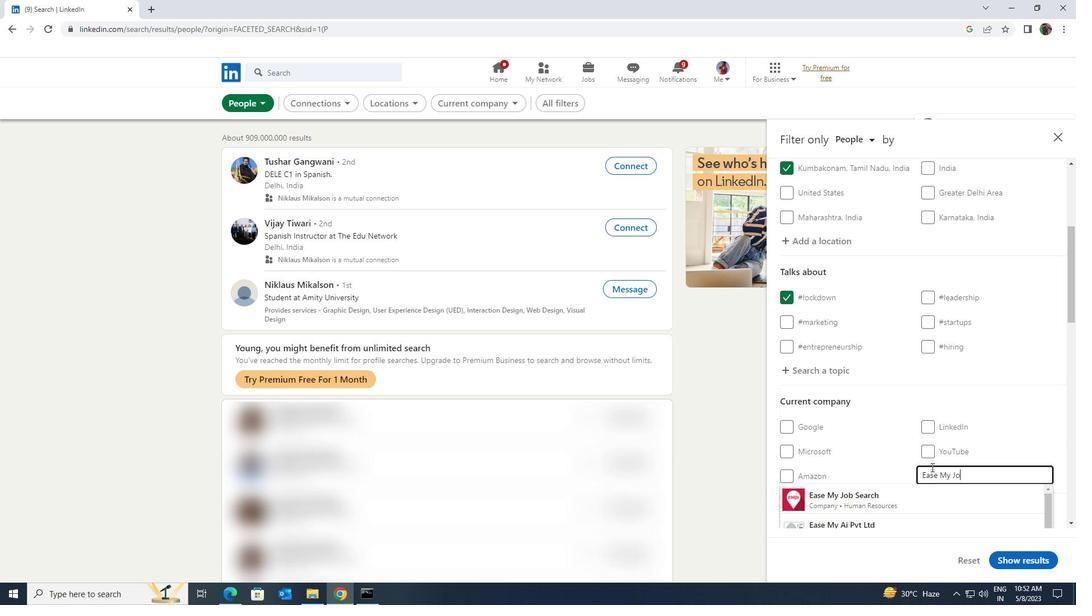 
Action: Mouse moved to (933, 491)
Screenshot: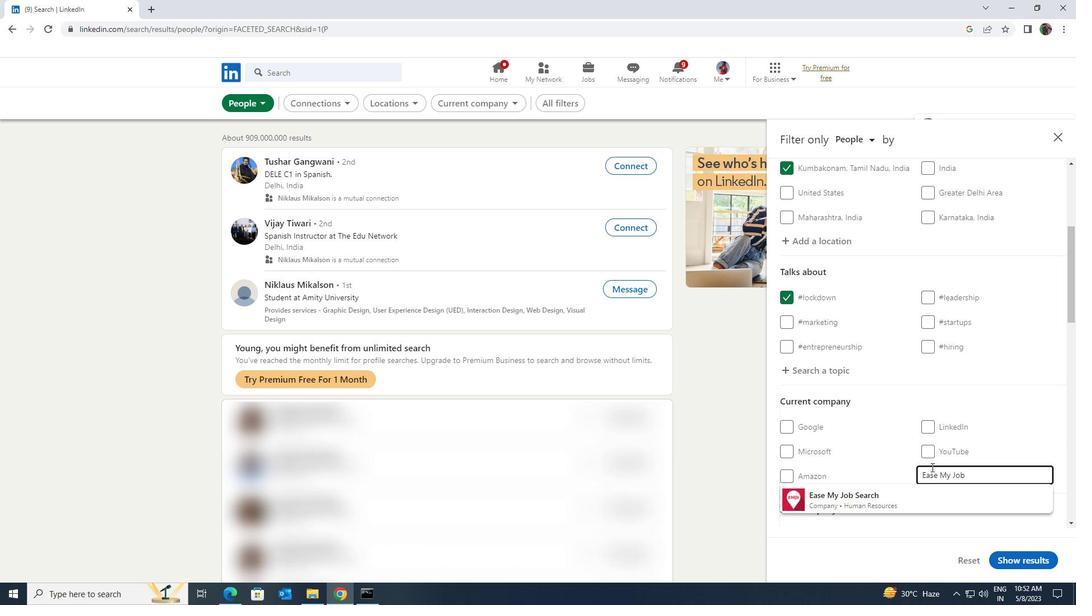 
Action: Mouse pressed left at (933, 491)
Screenshot: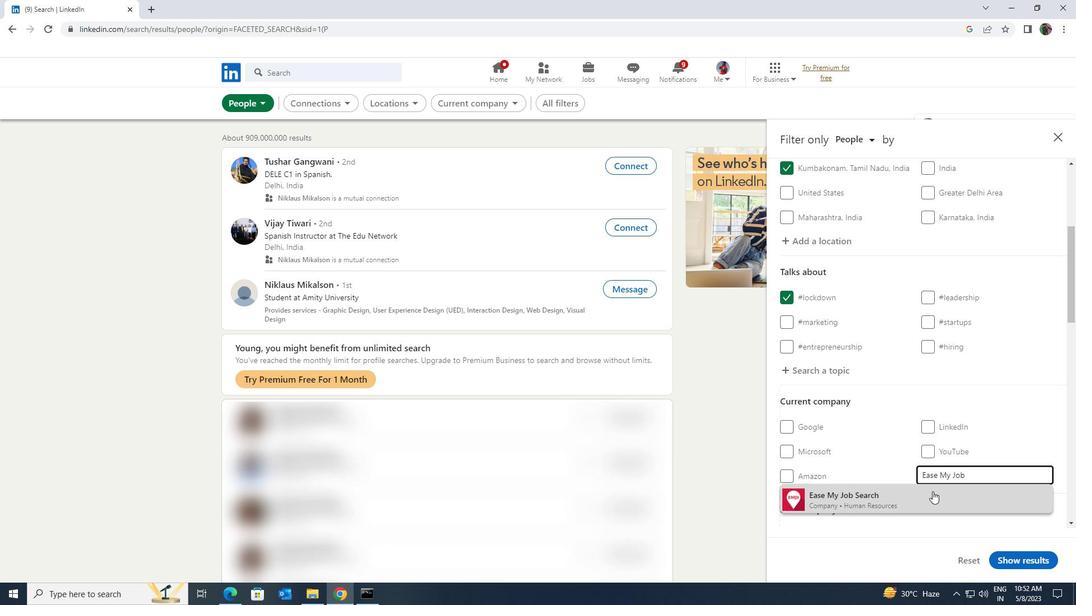 
Action: Mouse scrolled (933, 491) with delta (0, 0)
Screenshot: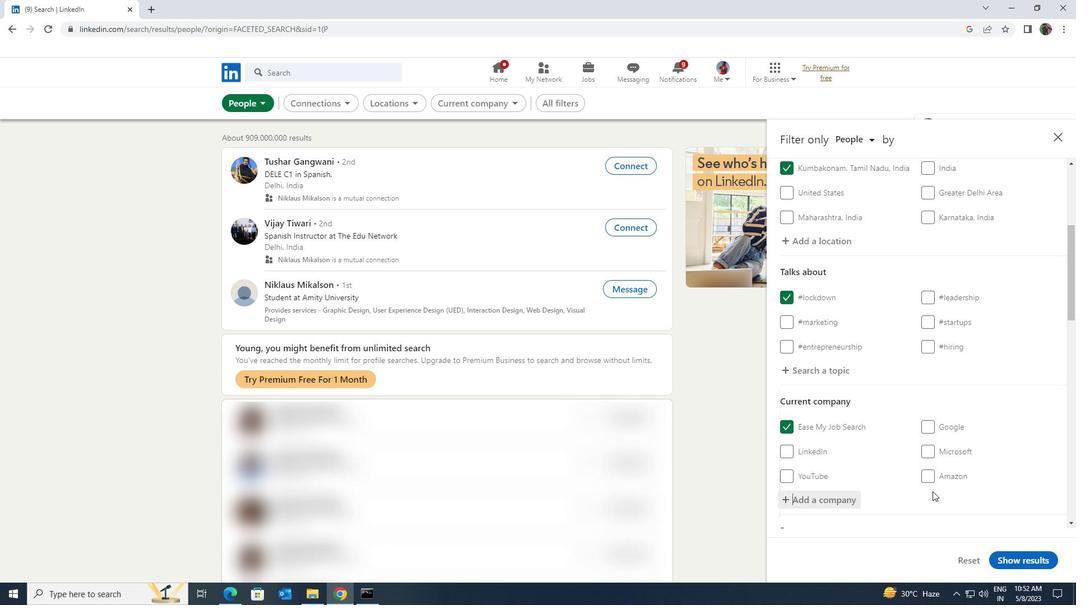 
Action: Mouse scrolled (933, 491) with delta (0, 0)
Screenshot: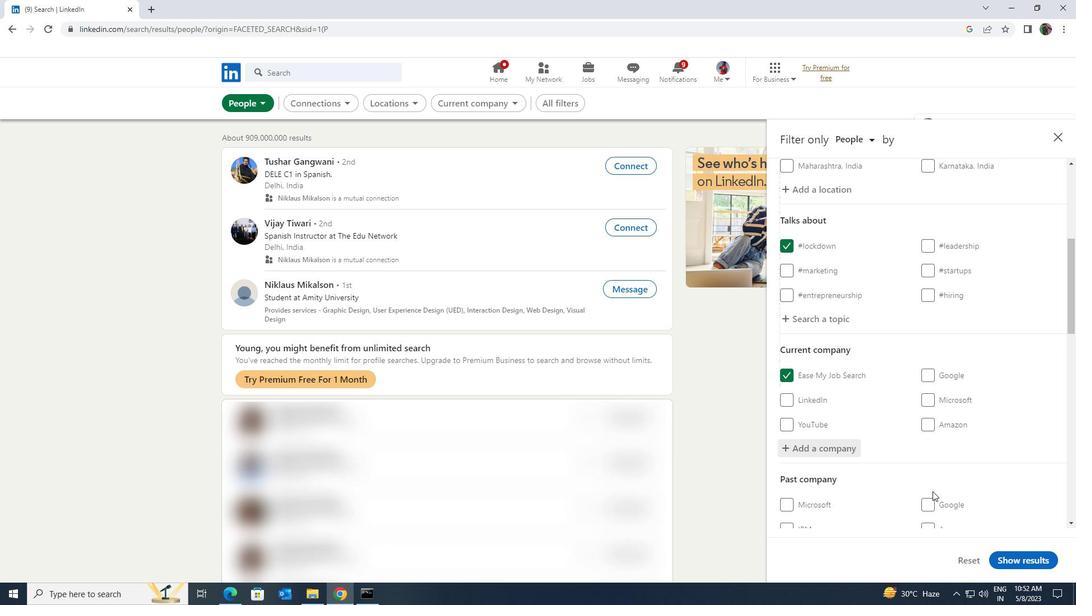 
Action: Mouse scrolled (933, 491) with delta (0, 0)
Screenshot: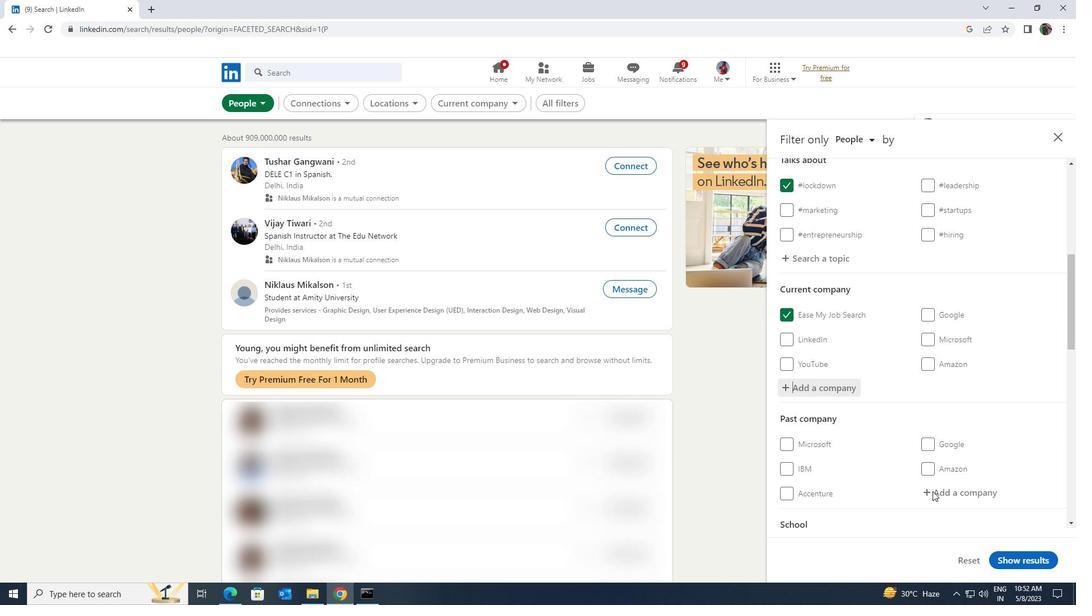 
Action: Mouse scrolled (933, 491) with delta (0, 0)
Screenshot: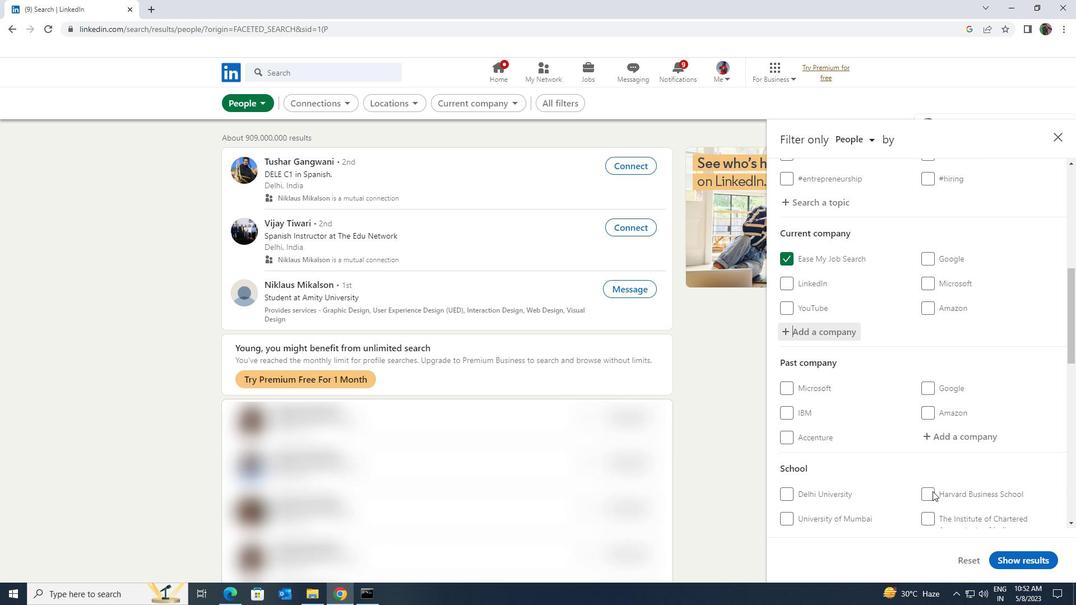 
Action: Mouse scrolled (933, 491) with delta (0, 0)
Screenshot: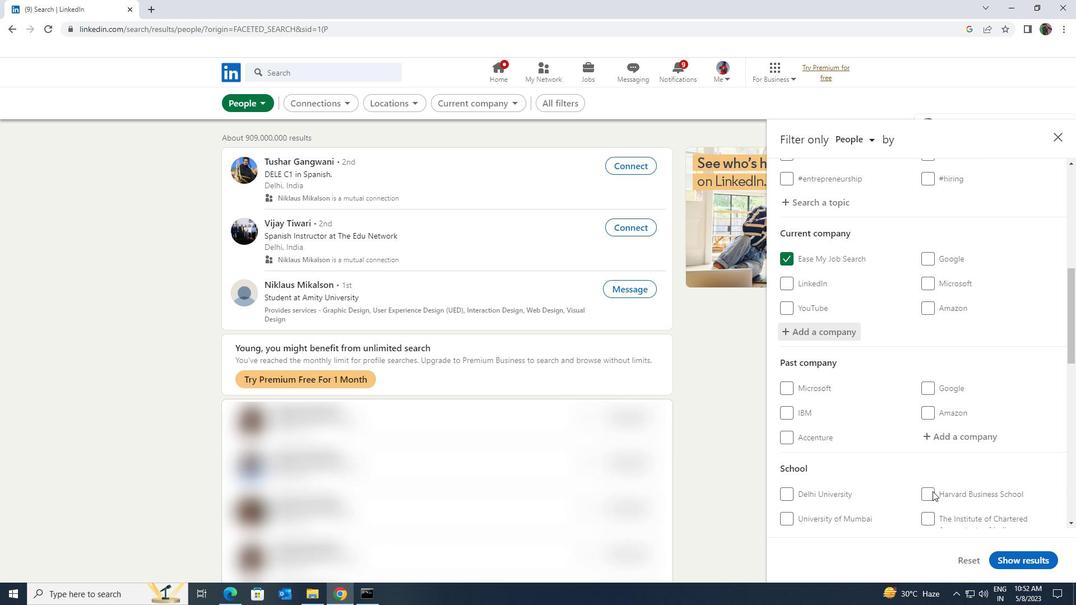 
Action: Mouse moved to (938, 445)
Screenshot: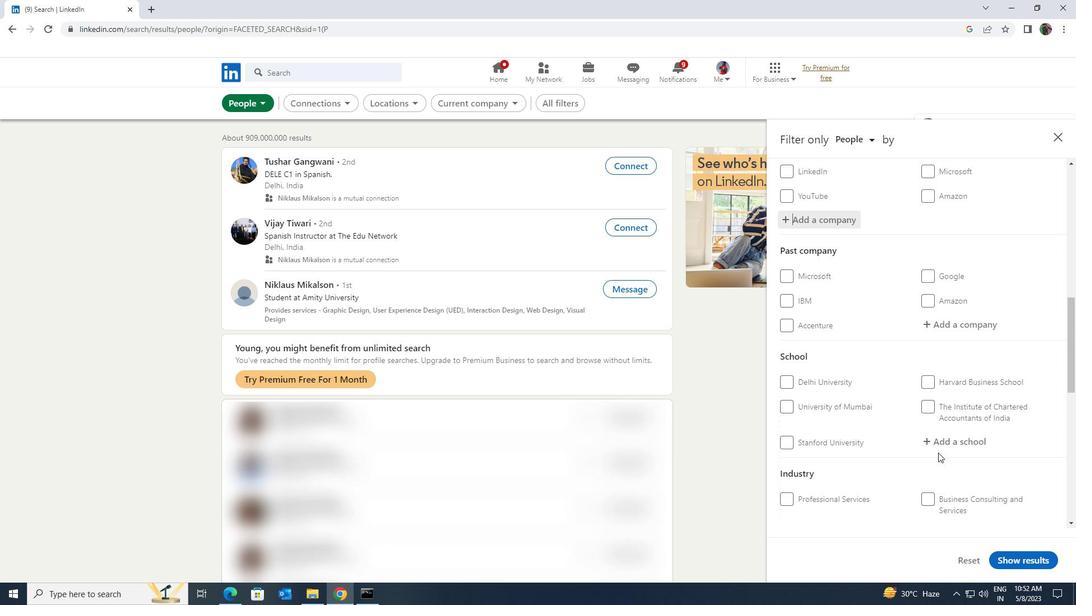 
Action: Mouse pressed left at (938, 445)
Screenshot: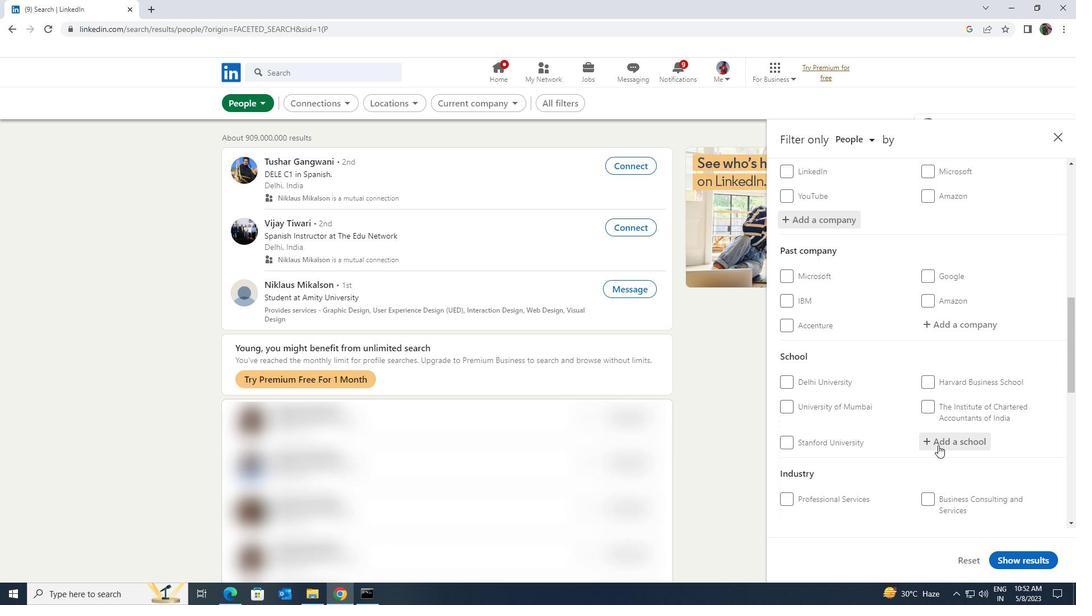 
Action: Key pressed <Key.shift><Key.shift><Key.shift><Key.shift><Key.shift>SANDIP<Key.space><Key.shift>UNIVERSITY
Screenshot: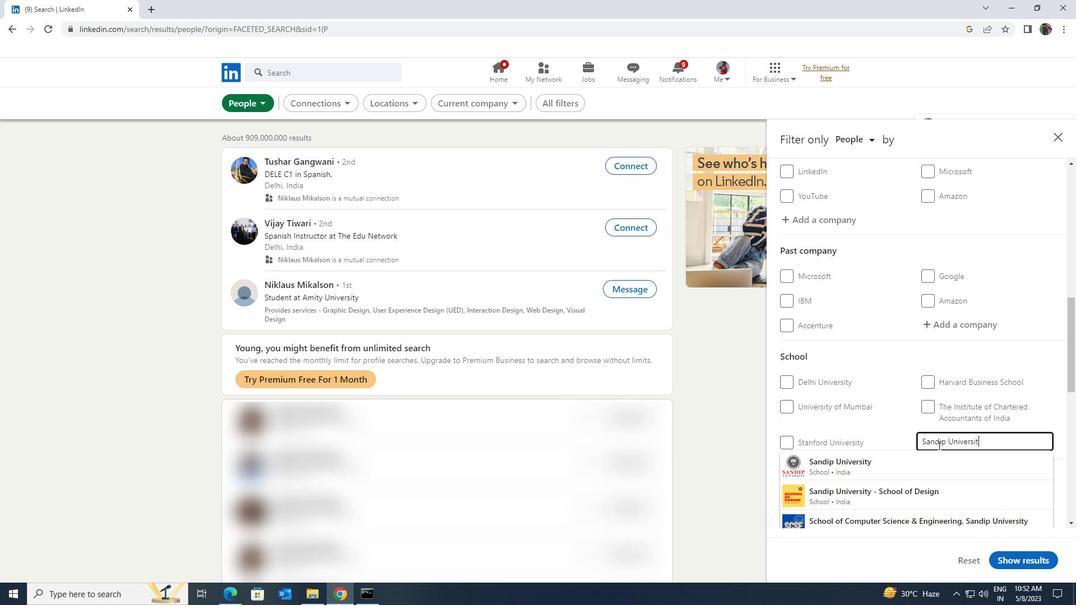 
Action: Mouse moved to (925, 467)
Screenshot: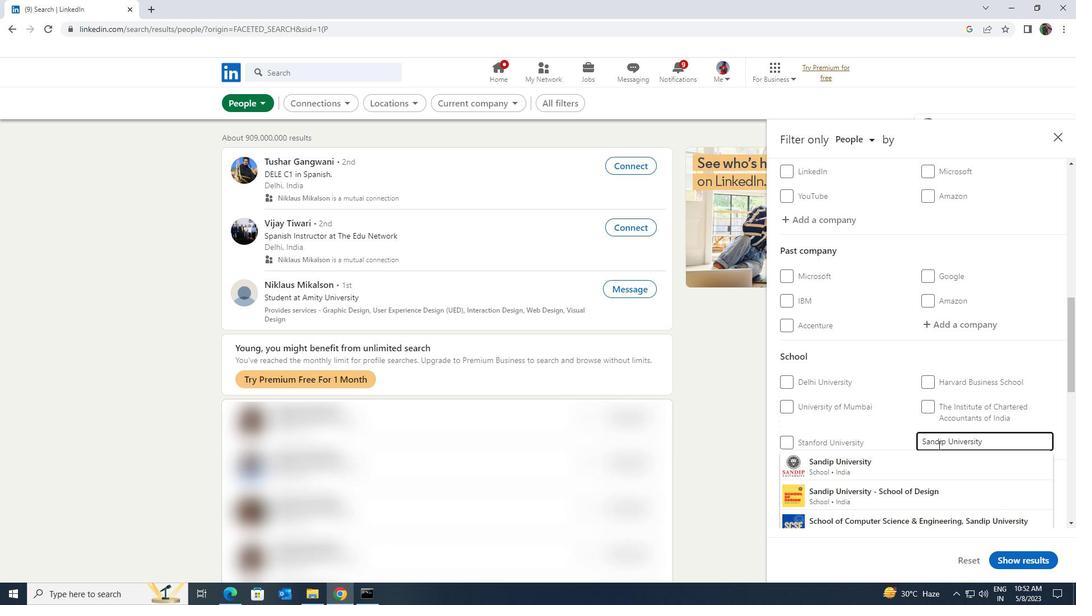 
Action: Mouse pressed left at (925, 467)
Screenshot: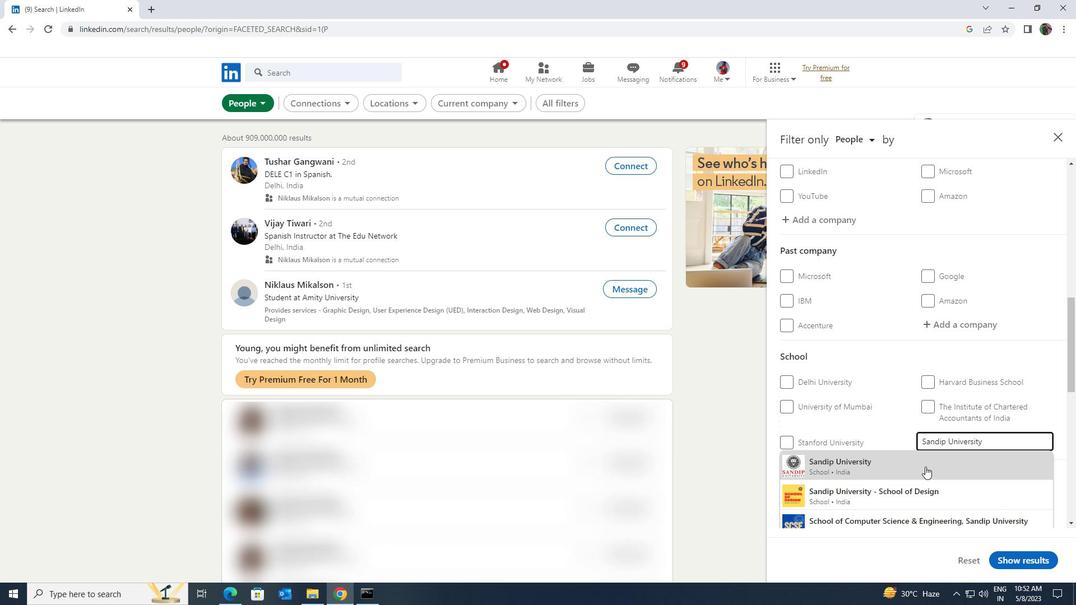 
Action: Mouse scrolled (925, 466) with delta (0, 0)
Screenshot: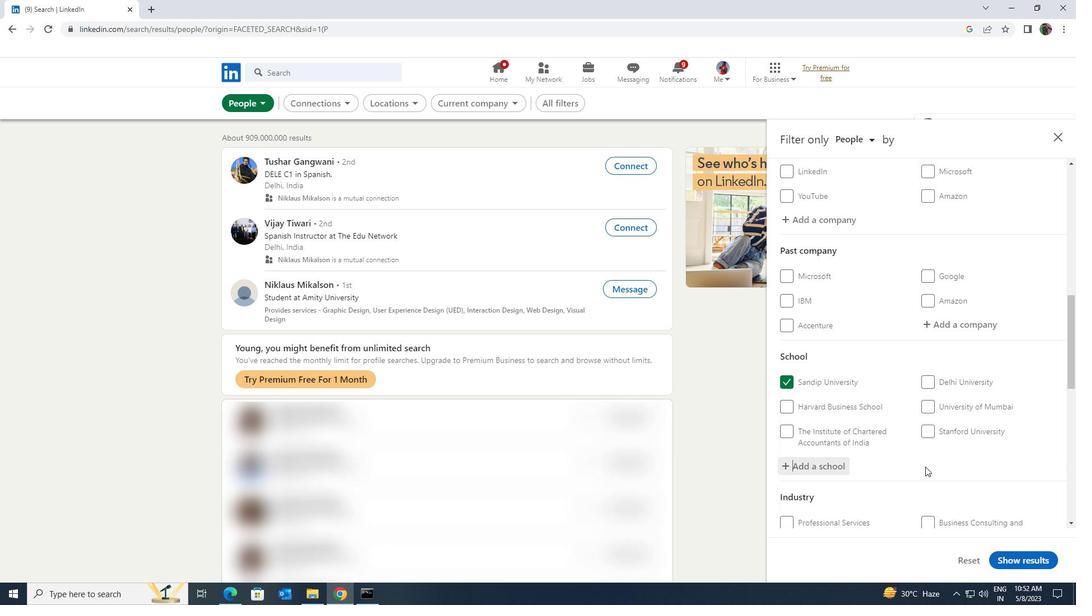 
Action: Mouse moved to (926, 467)
Screenshot: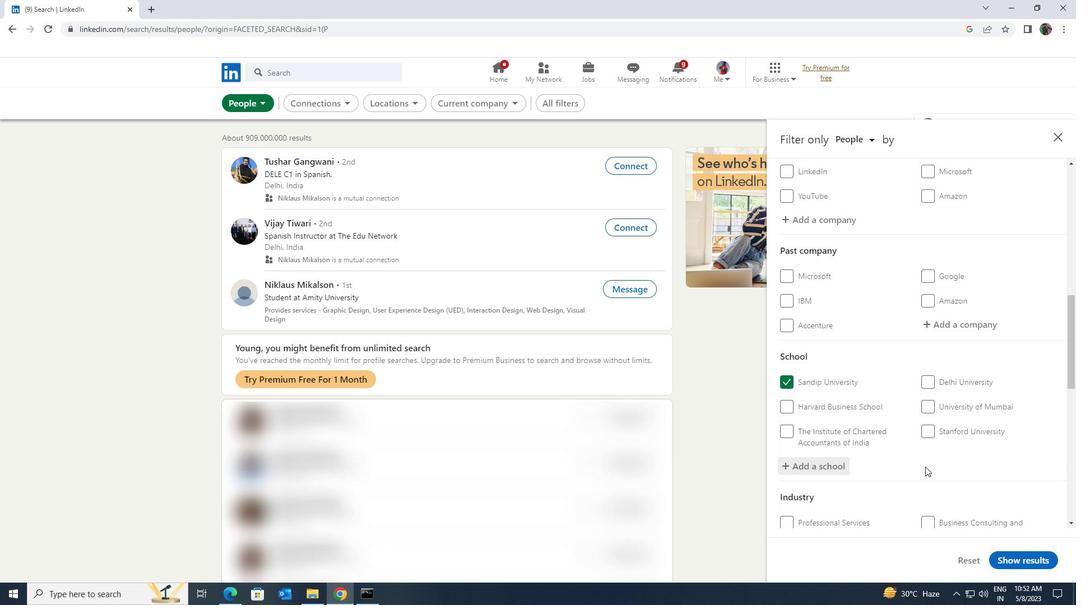 
Action: Mouse scrolled (926, 466) with delta (0, 0)
Screenshot: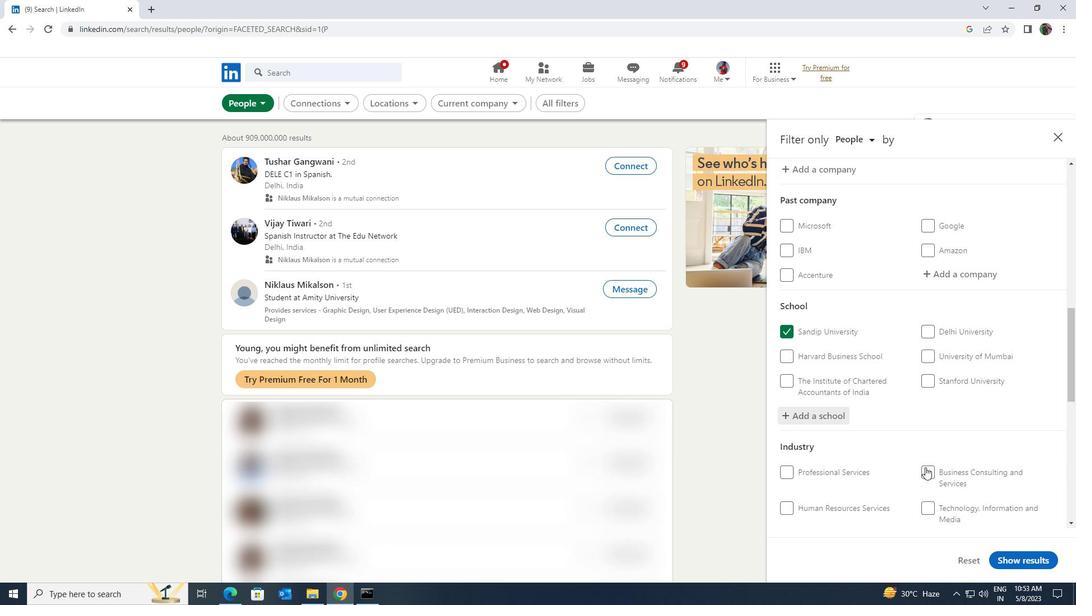
Action: Mouse moved to (927, 473)
Screenshot: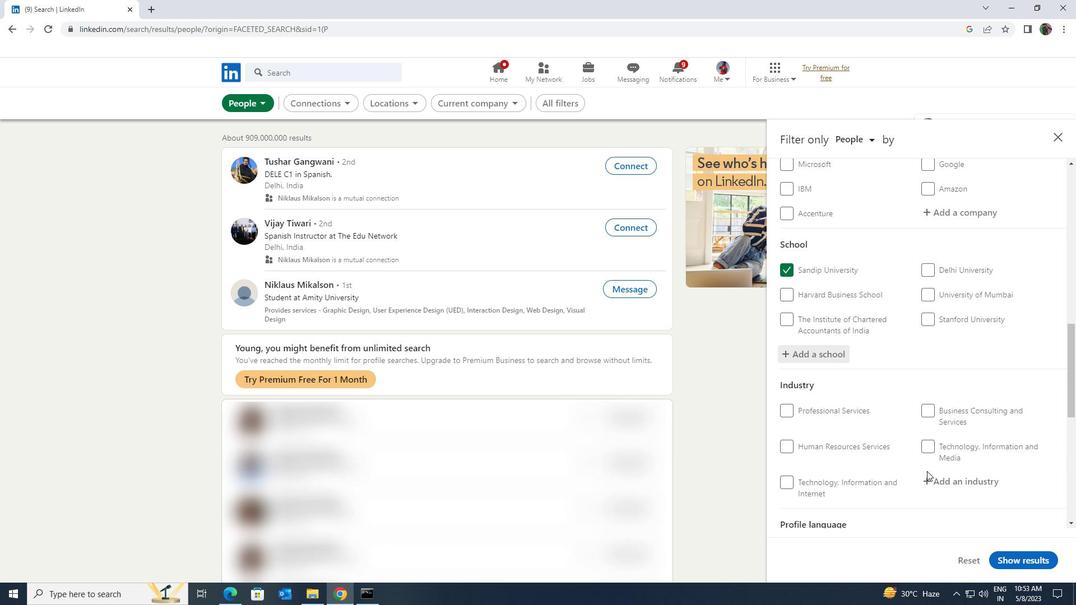 
Action: Mouse pressed left at (927, 473)
Screenshot: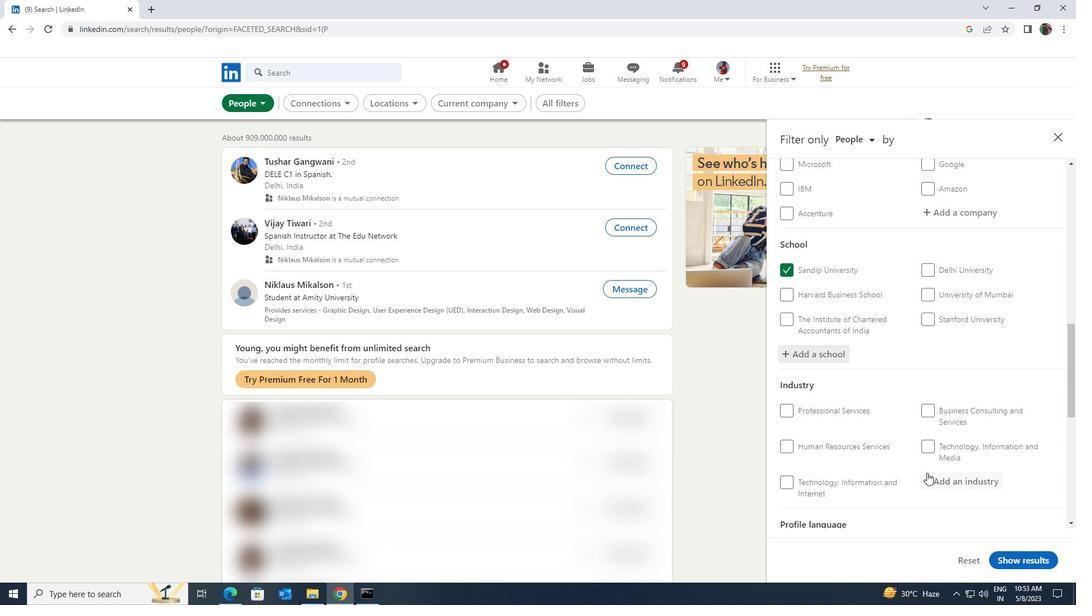 
Action: Key pressed <Key.shift><Key.shift><Key.shift><Key.shift>BUILDING<Key.space>STRU
Screenshot: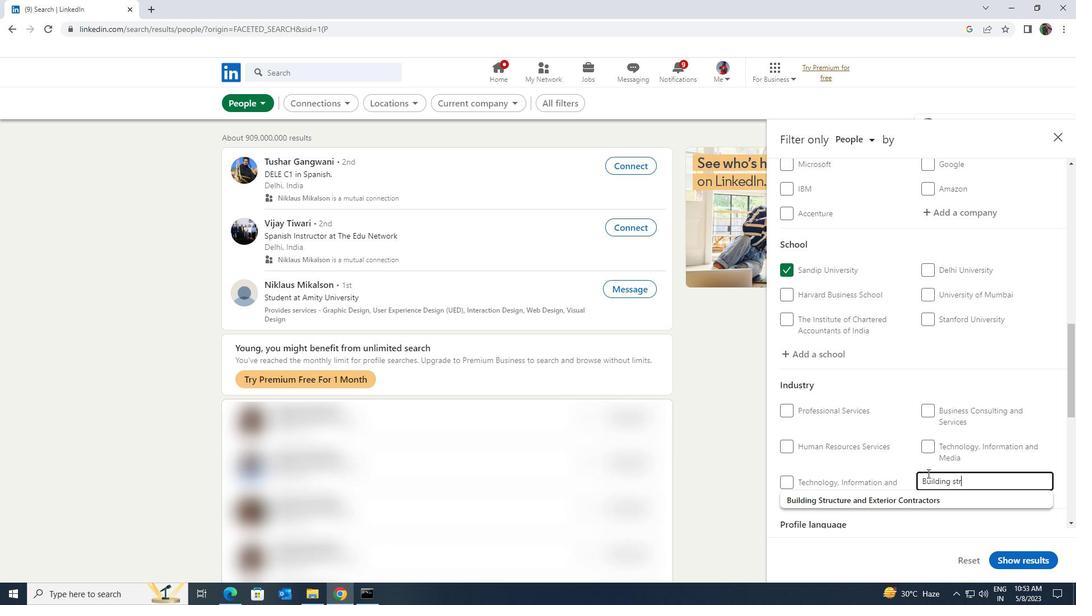 
Action: Mouse moved to (927, 492)
Screenshot: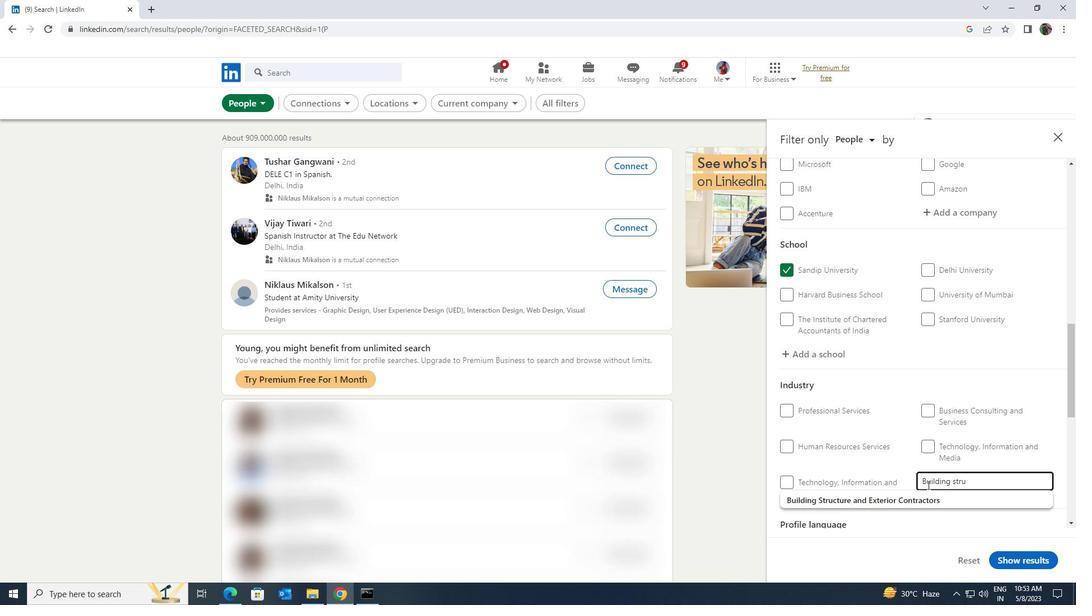
Action: Mouse pressed left at (927, 492)
Screenshot: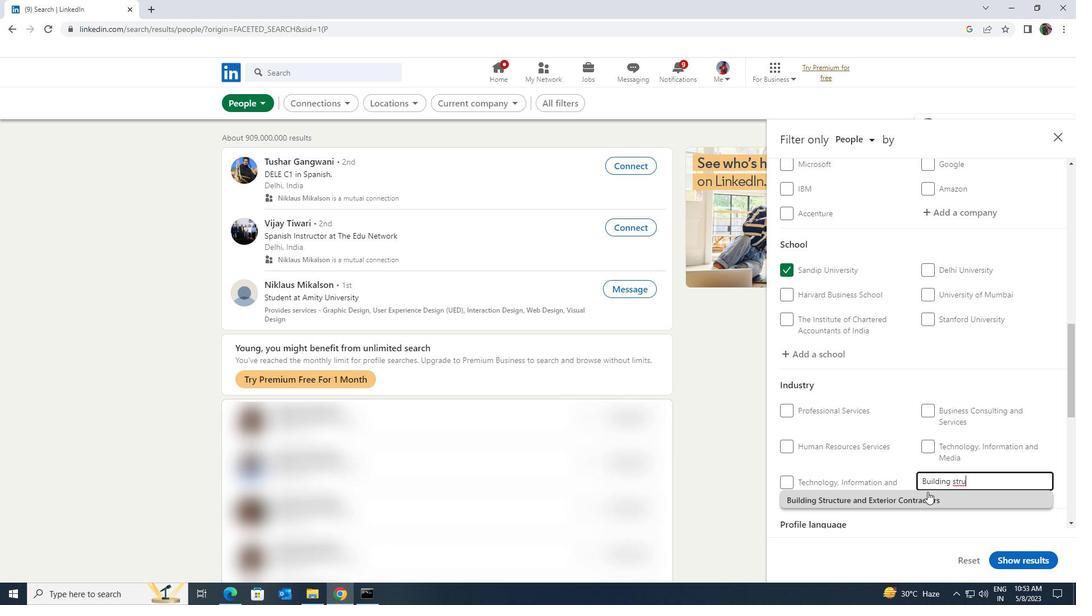 
Action: Mouse scrolled (927, 491) with delta (0, 0)
Screenshot: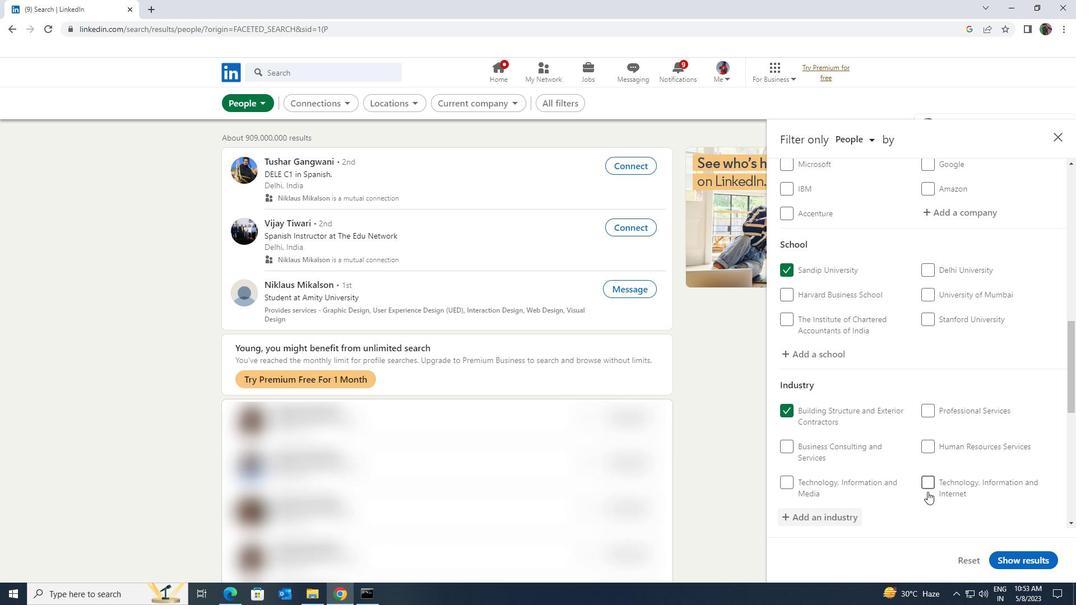 
Action: Mouse scrolled (927, 491) with delta (0, 0)
Screenshot: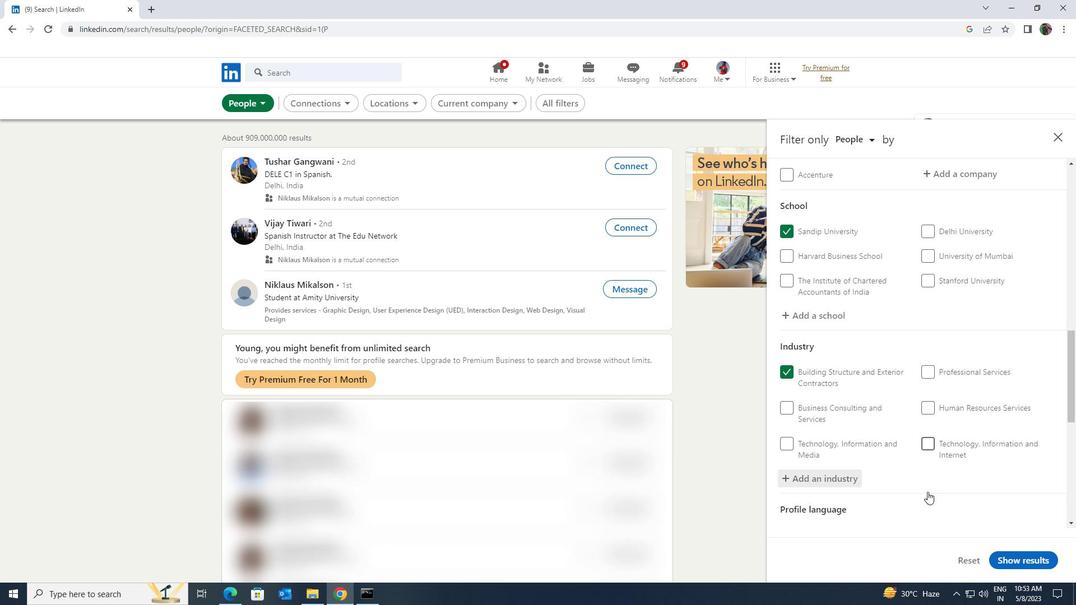 
Action: Mouse scrolled (927, 491) with delta (0, 0)
Screenshot: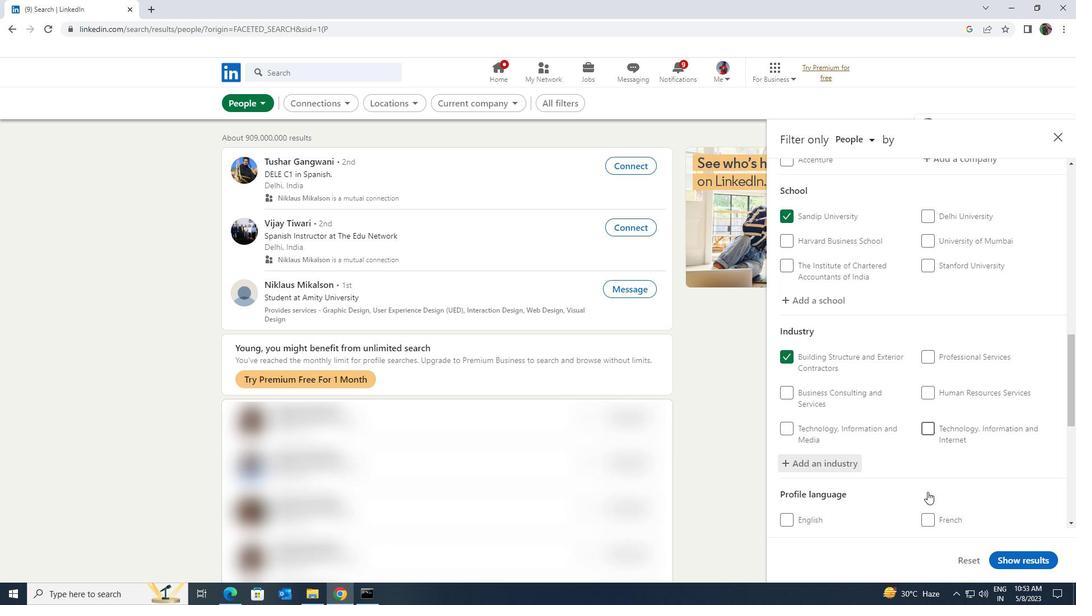 
Action: Mouse scrolled (927, 491) with delta (0, 0)
Screenshot: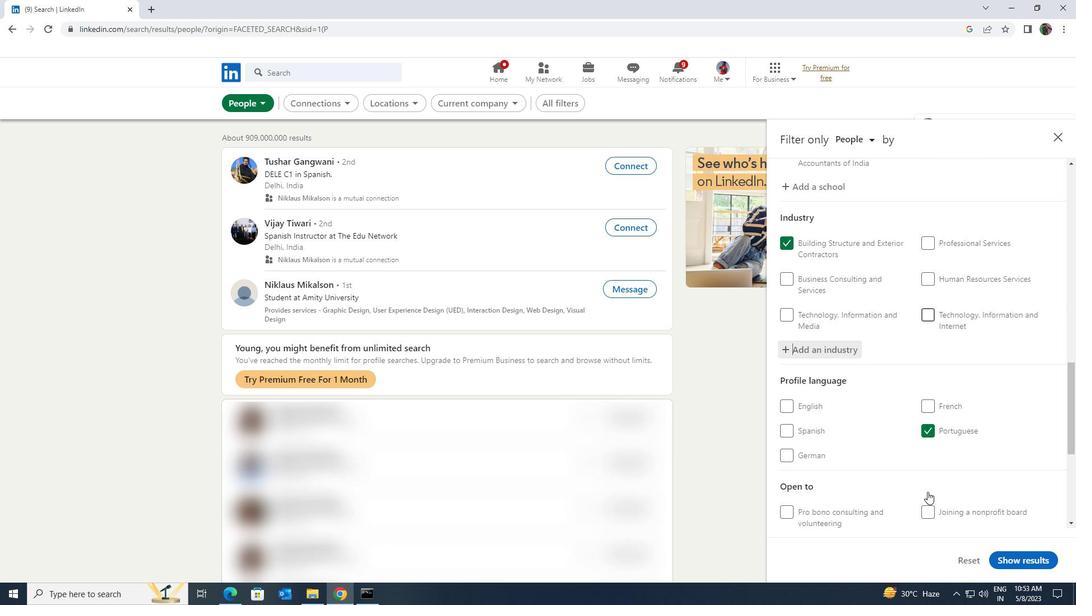
Action: Mouse scrolled (927, 491) with delta (0, 0)
Screenshot: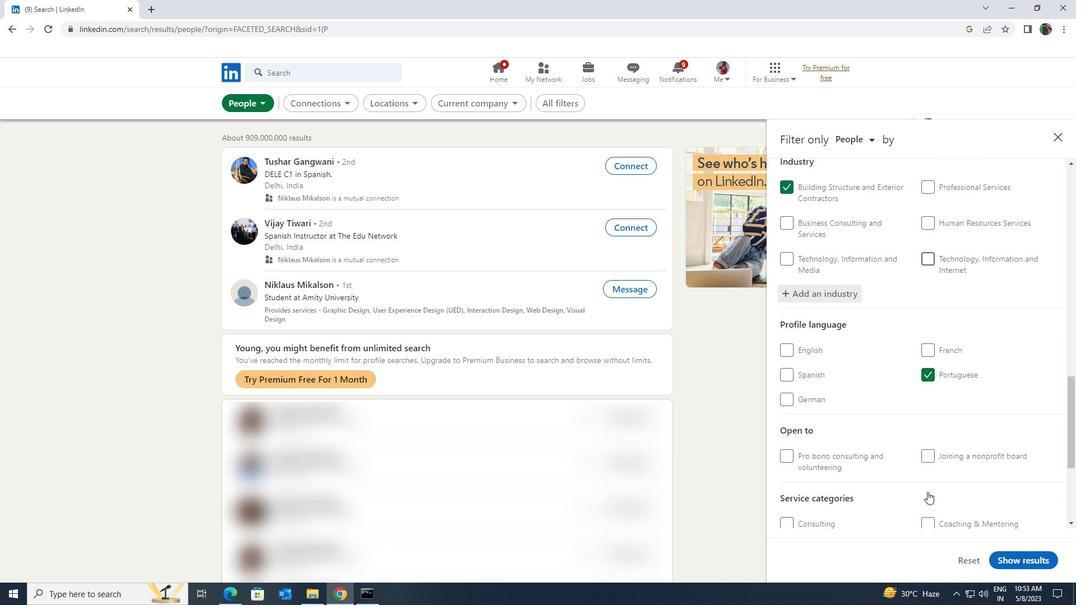 
Action: Mouse scrolled (927, 491) with delta (0, 0)
Screenshot: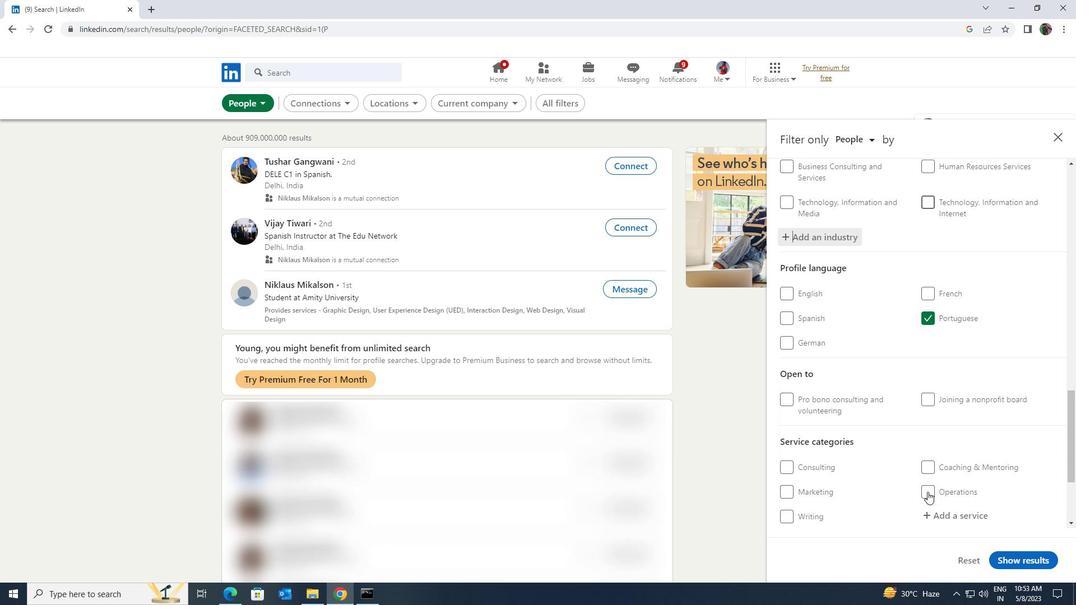 
Action: Mouse moved to (934, 463)
Screenshot: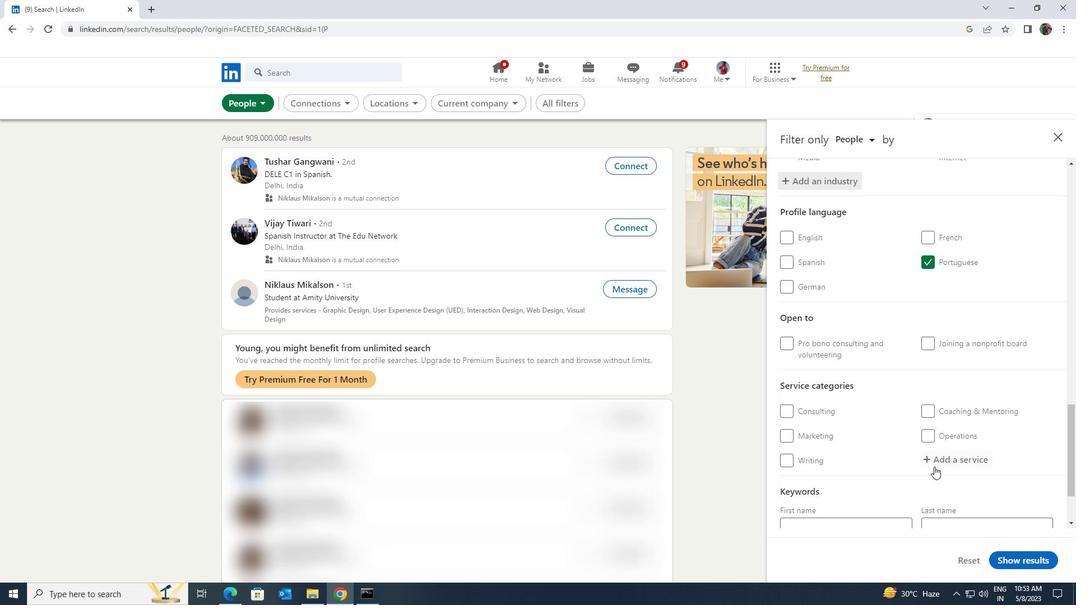
Action: Mouse pressed left at (934, 463)
Screenshot: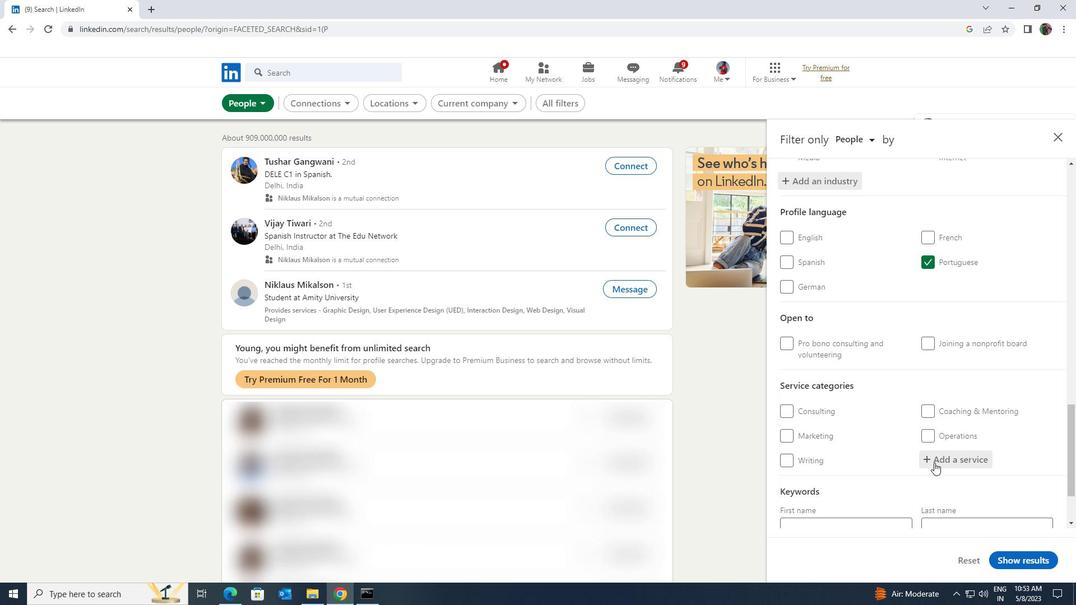 
Action: Key pressed <Key.shift><Key.shift><Key.shift><Key.shift><Key.shift><Key.shift><Key.shift>PERSONAL<Key.space><Key.shift>INJ
Screenshot: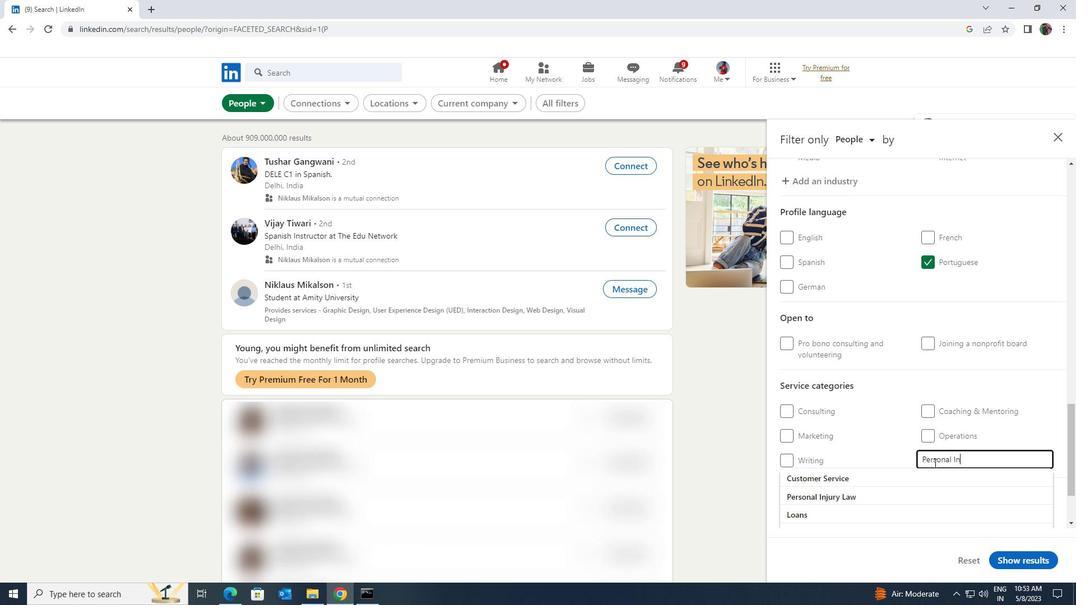 
Action: Mouse moved to (934, 476)
Screenshot: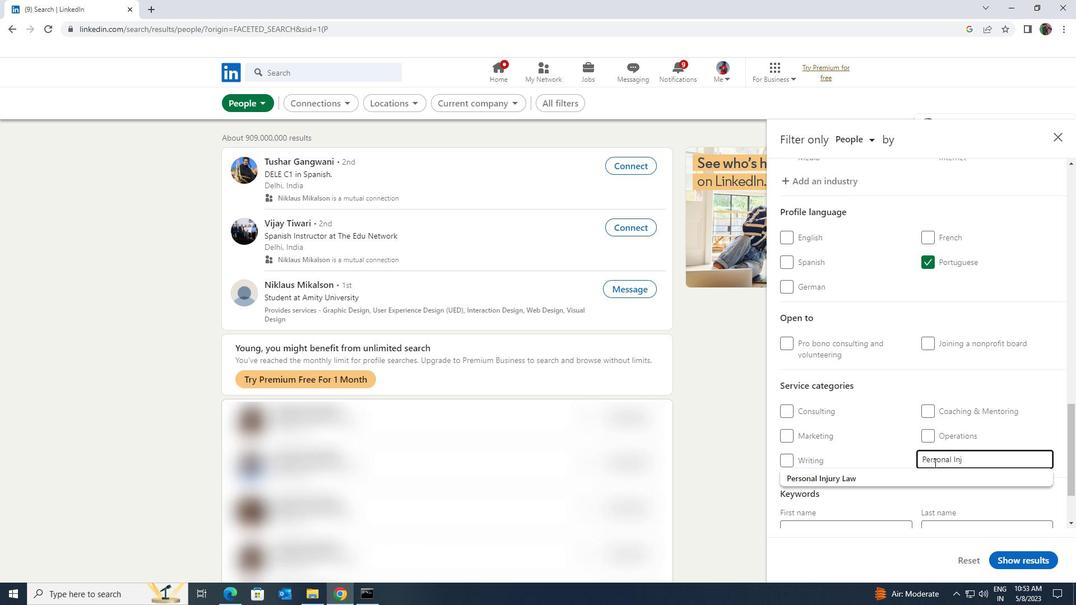 
Action: Mouse pressed left at (934, 476)
Screenshot: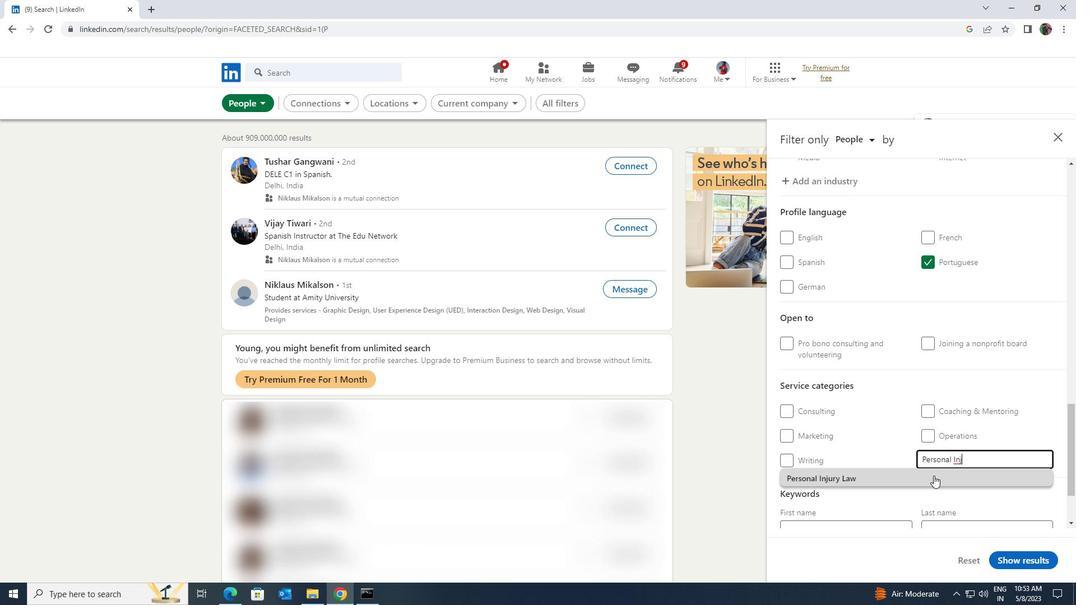
Action: Mouse scrolled (934, 475) with delta (0, 0)
Screenshot: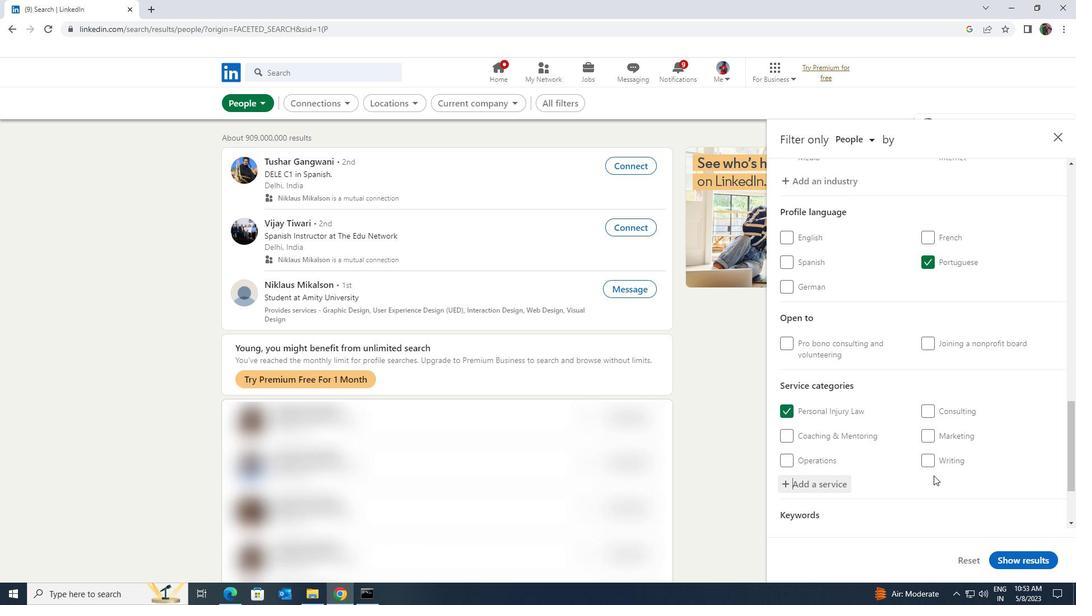 
Action: Mouse scrolled (934, 475) with delta (0, 0)
Screenshot: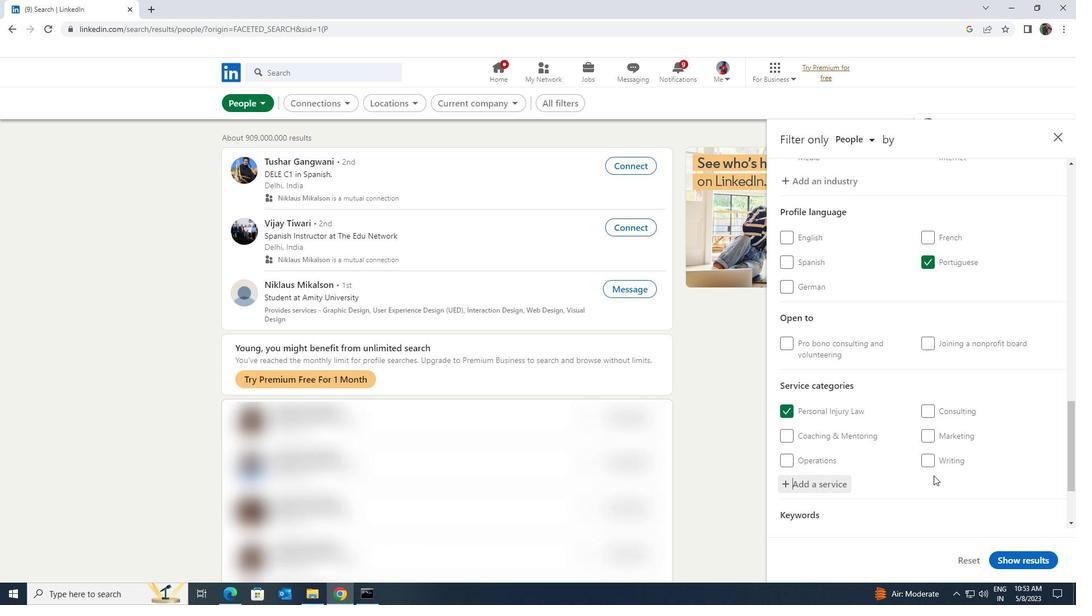 
Action: Mouse scrolled (934, 475) with delta (0, 0)
Screenshot: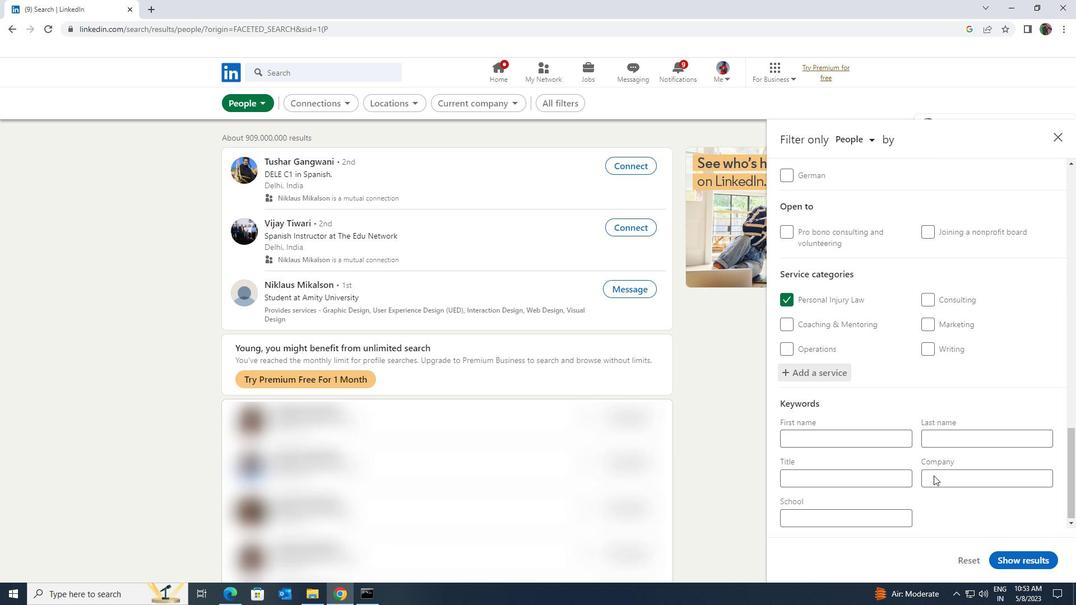 
Action: Mouse moved to (902, 478)
Screenshot: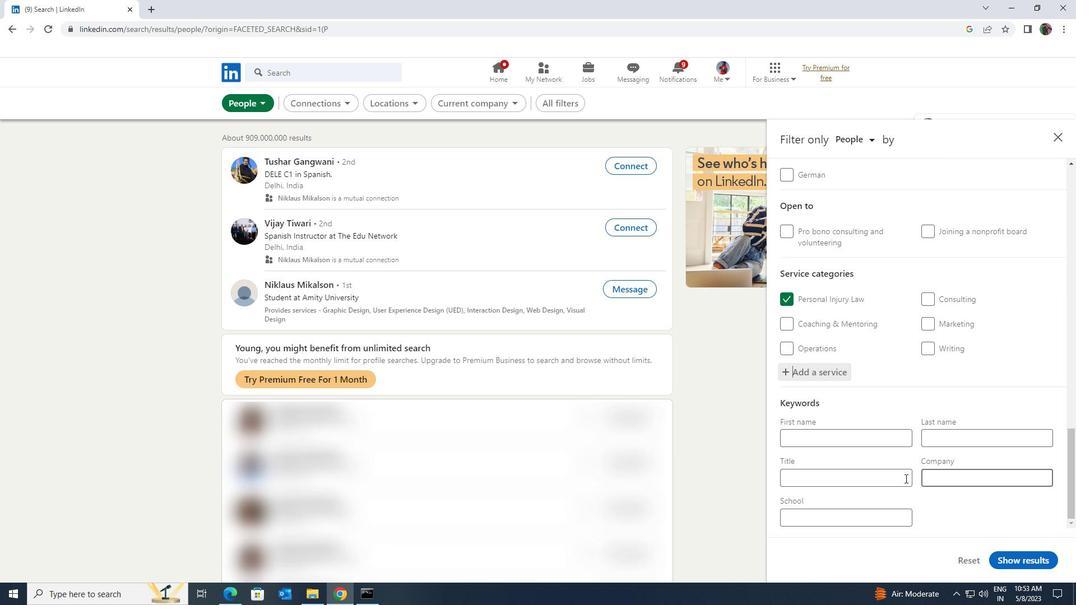 
Action: Mouse pressed left at (902, 478)
Screenshot: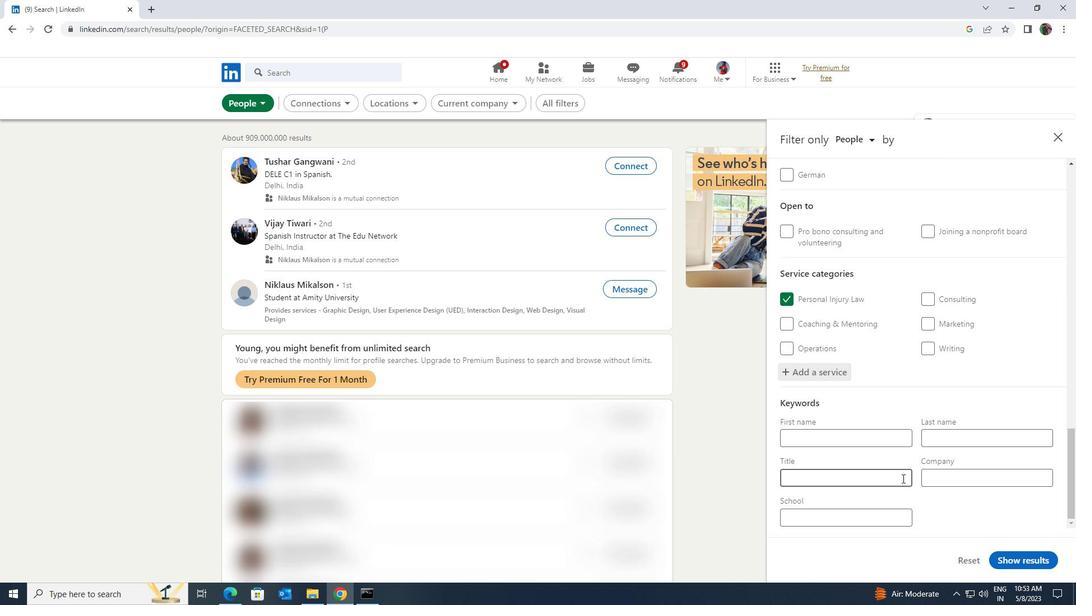 
Action: Key pressed <Key.shift><Key.shift>MARKETING<Key.space><Key.shift>CONSULTANT
Screenshot: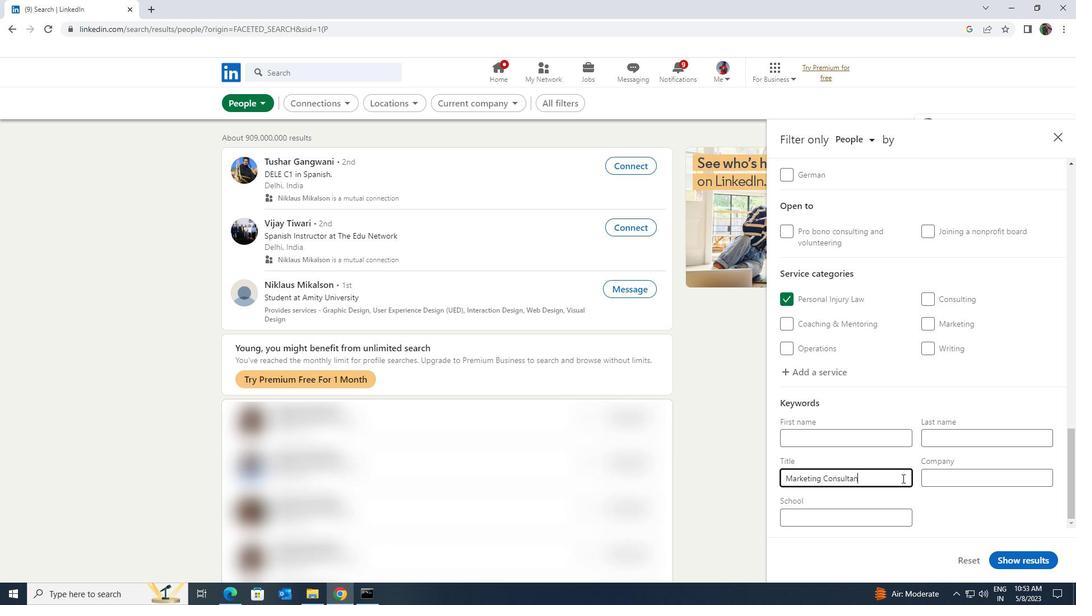 
Action: Mouse moved to (1008, 560)
Screenshot: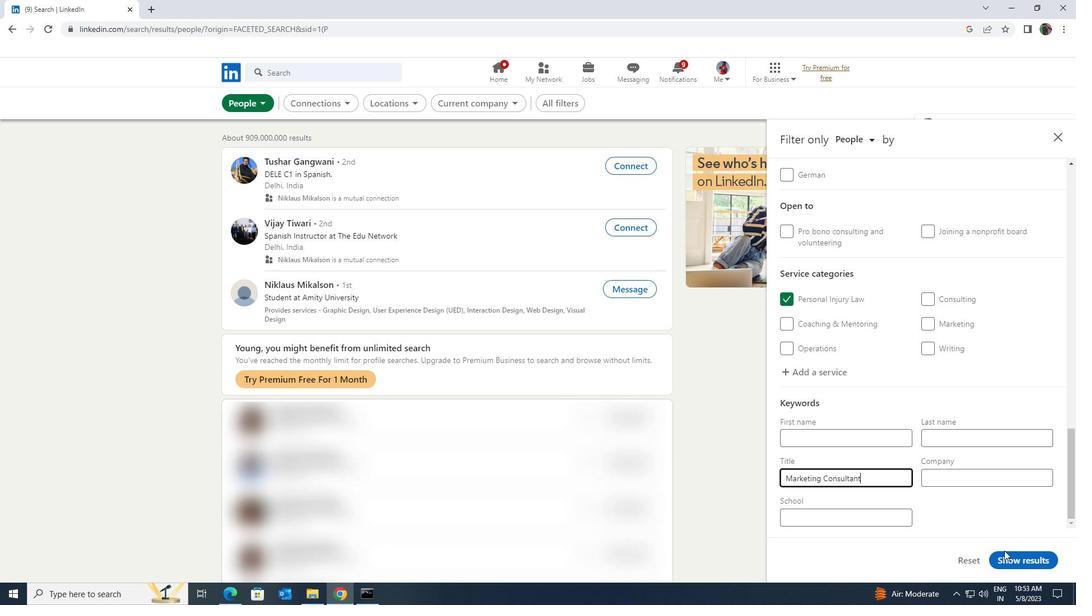 
Action: Mouse pressed left at (1008, 560)
Screenshot: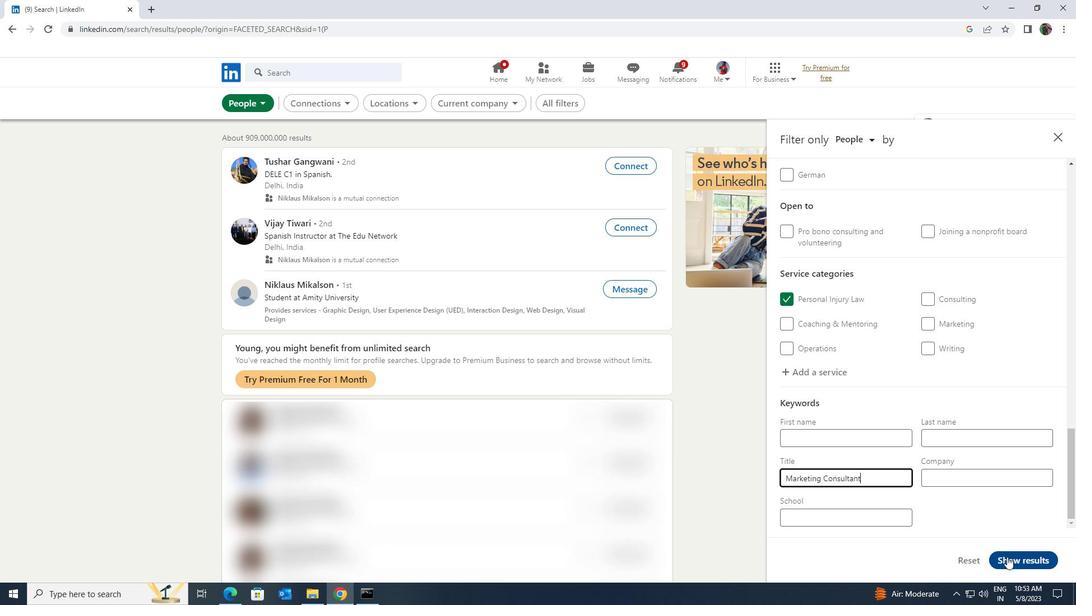 
